 Task: Create a new project named 'Our first project' for 'Anjum's First Team' and explore different views like List, Board, Timeline, and Calendar.
Action: Mouse moved to (423, 91)
Screenshot: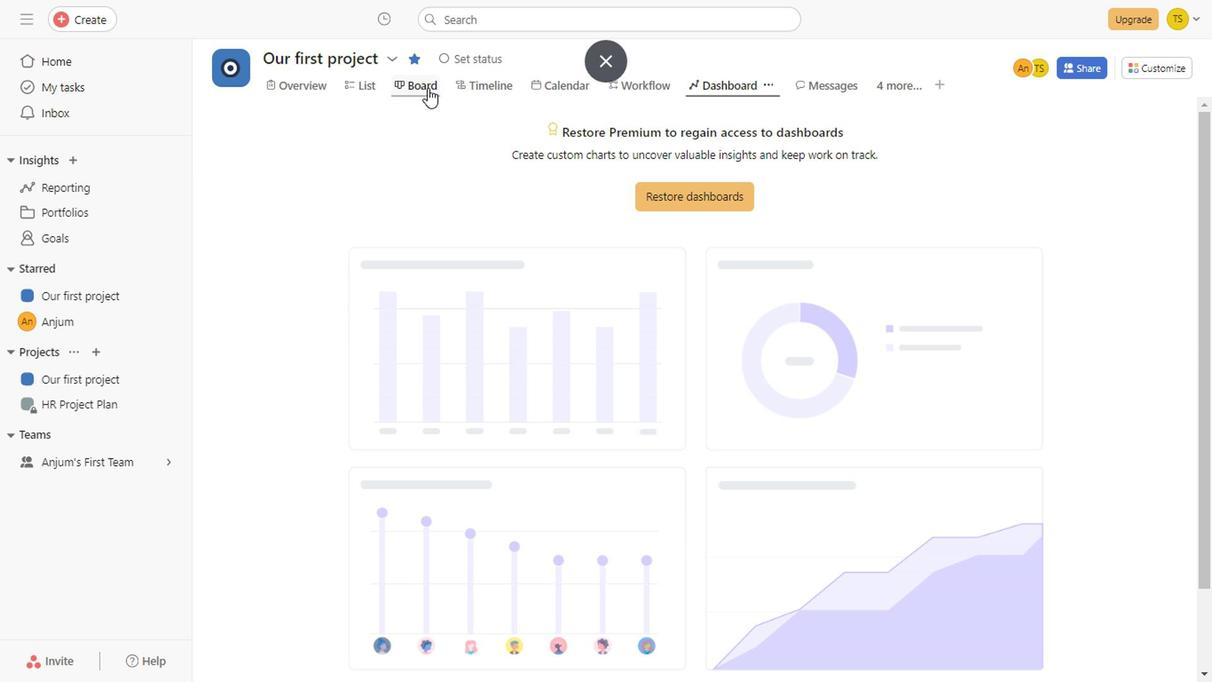 
Action: Mouse pressed left at (423, 91)
Screenshot: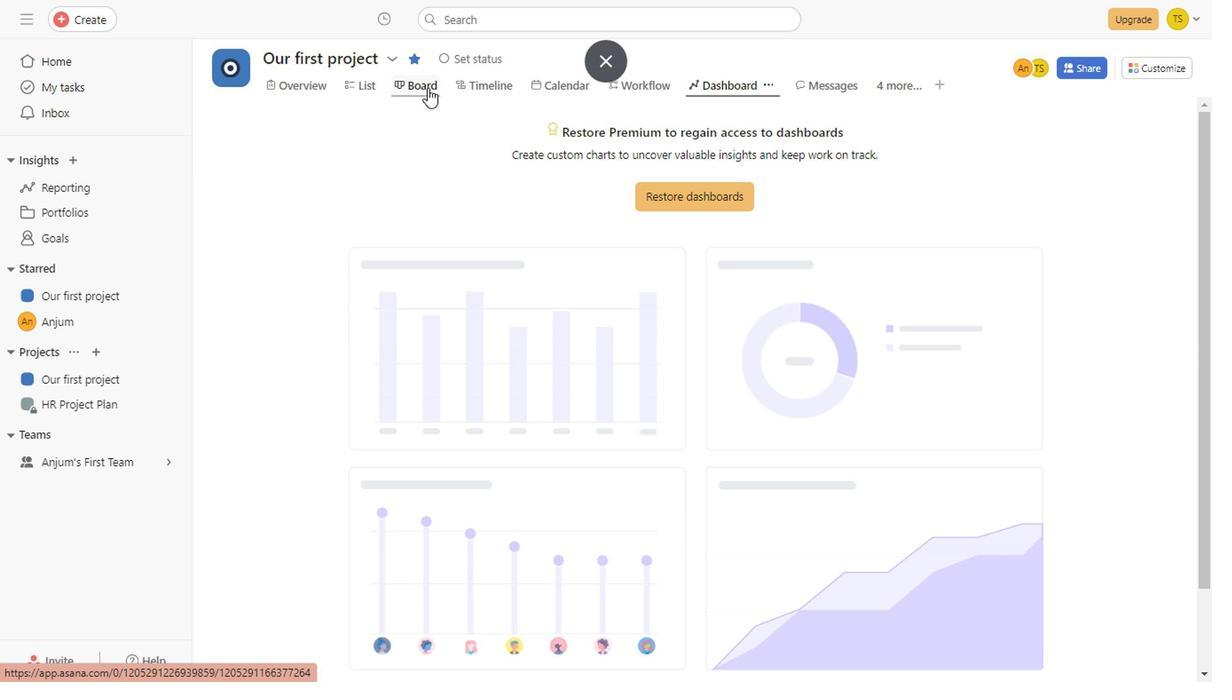 
Action: Mouse moved to (393, 233)
Screenshot: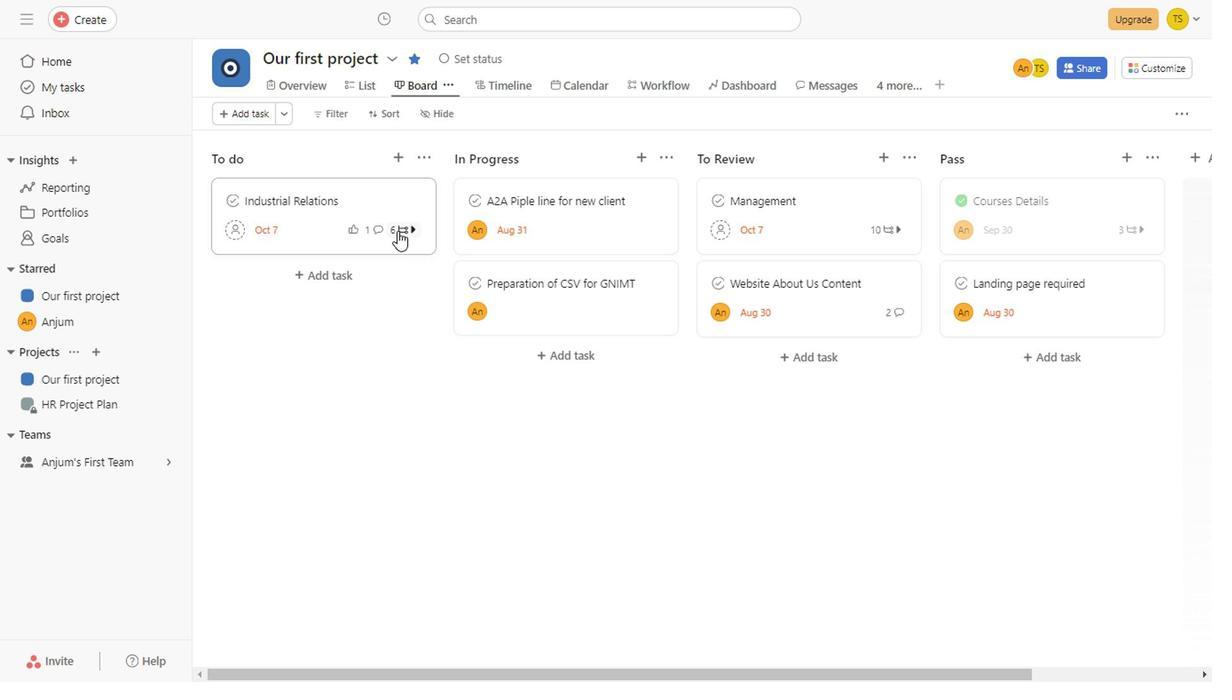 
Action: Mouse pressed left at (393, 233)
Screenshot: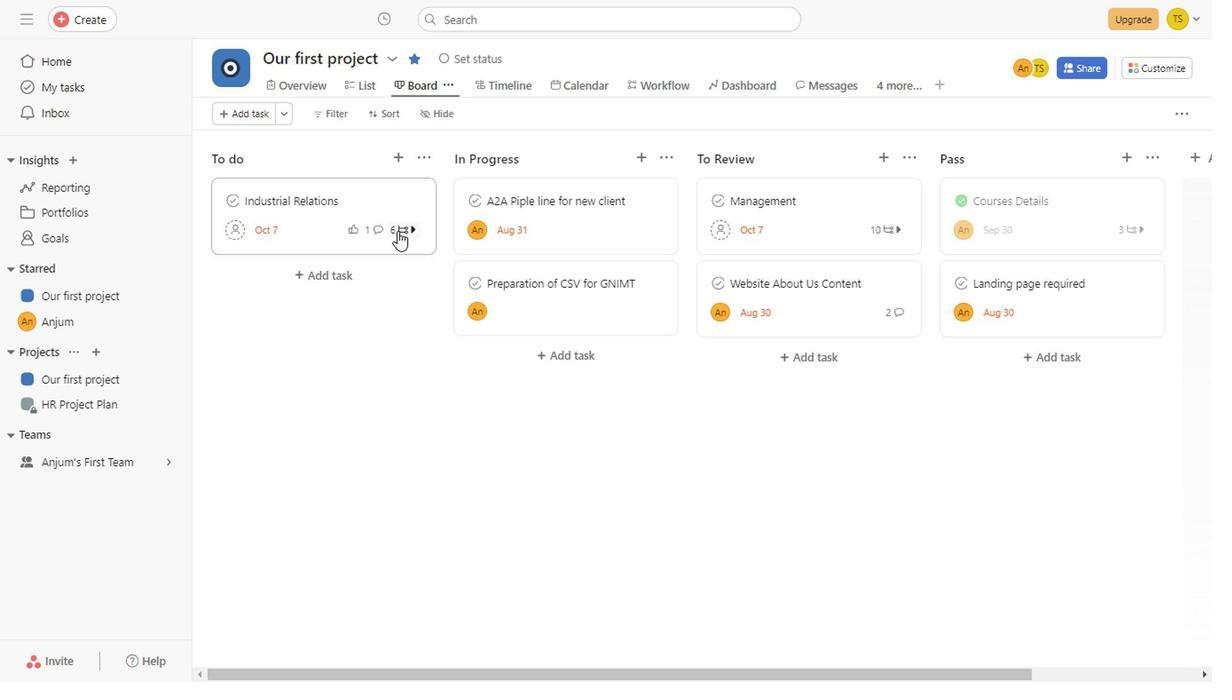 
Action: Mouse moved to (888, 231)
Screenshot: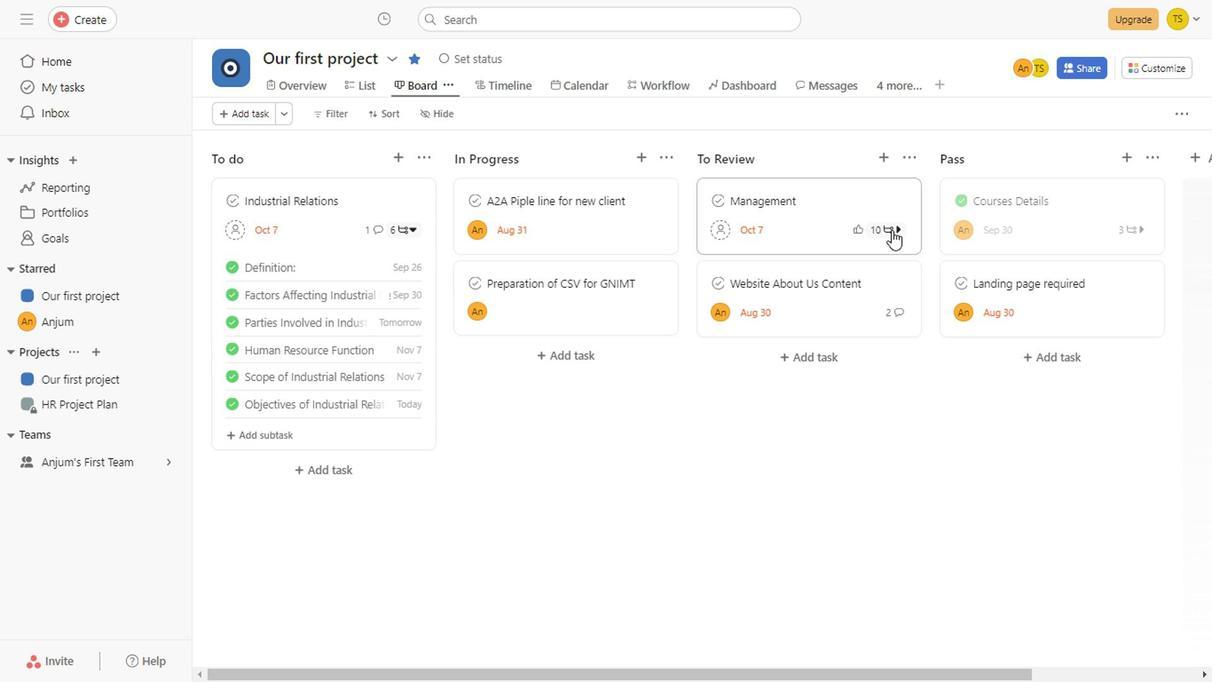 
Action: Mouse pressed left at (888, 231)
Screenshot: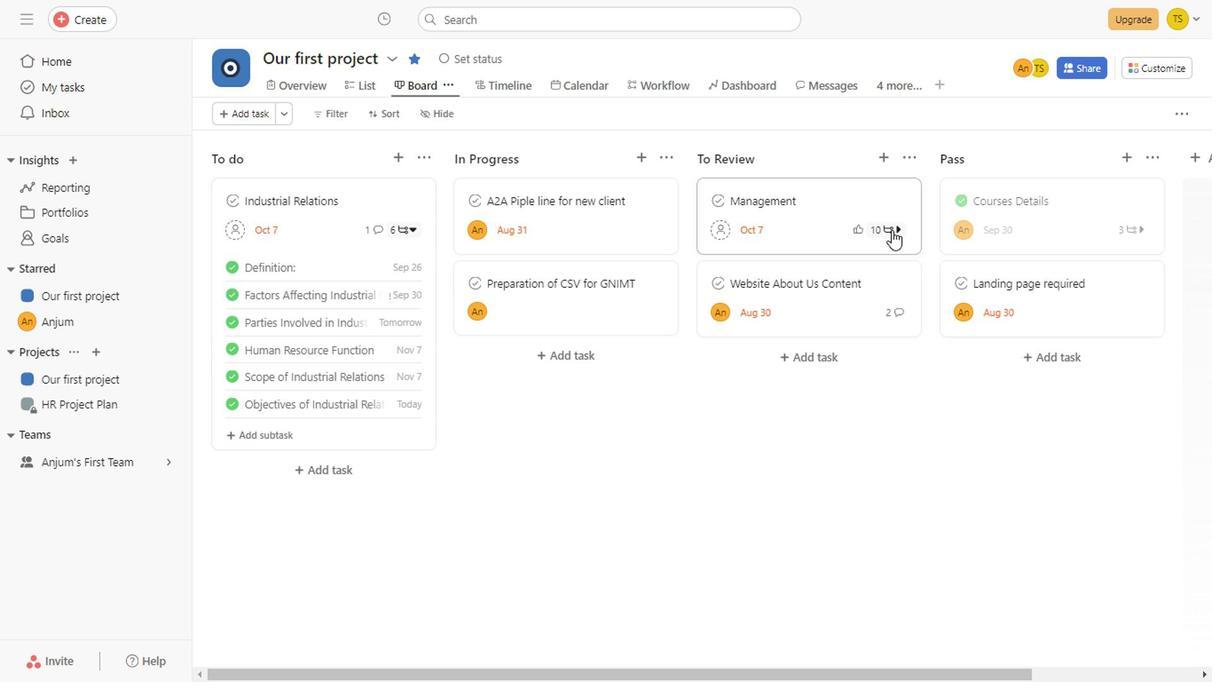 
Action: Mouse moved to (1133, 233)
Screenshot: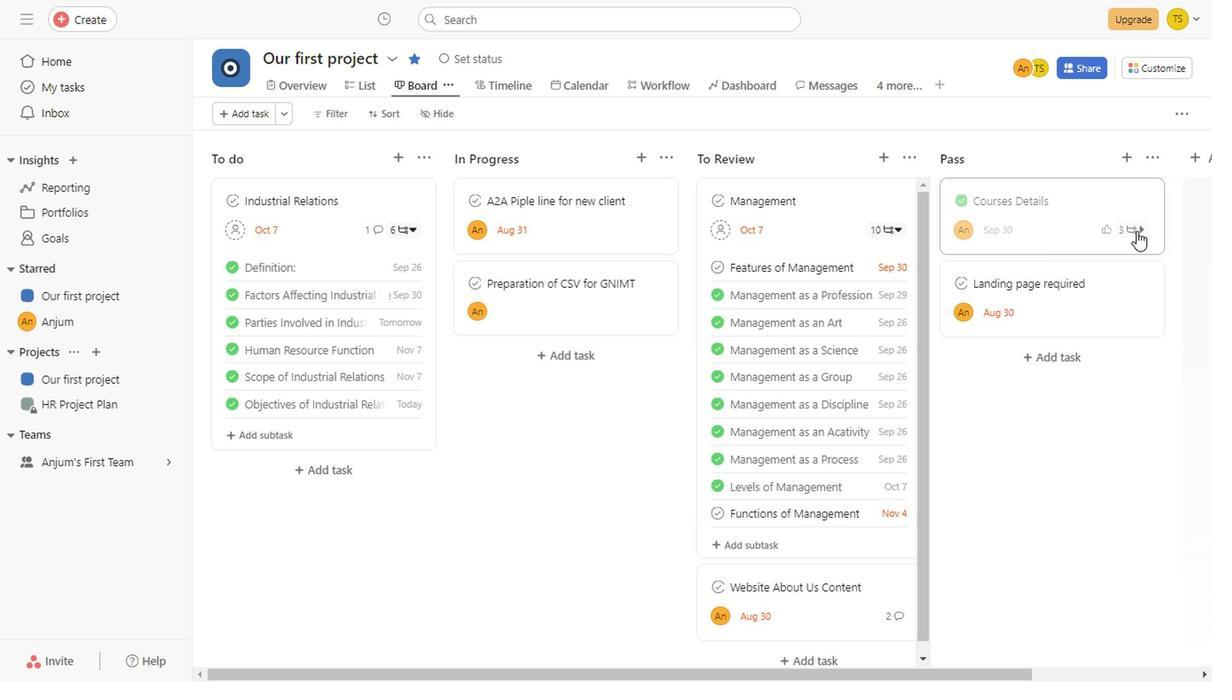 
Action: Mouse pressed left at (1133, 233)
Screenshot: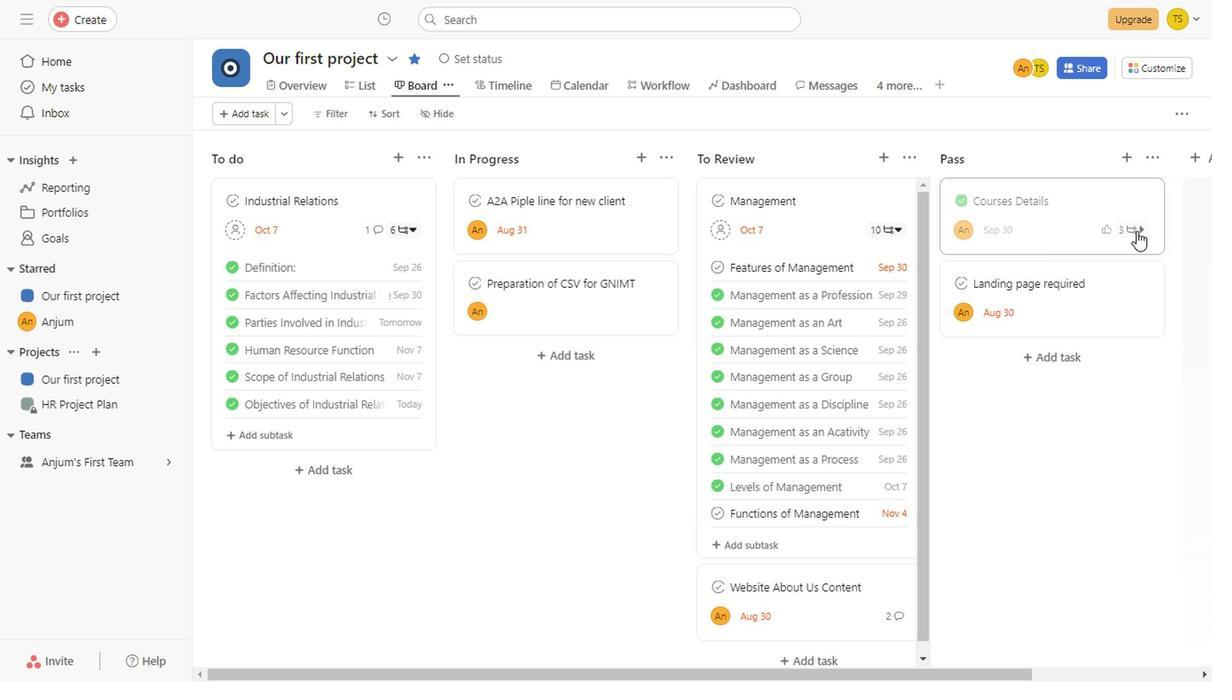 
Action: Mouse moved to (504, 91)
Screenshot: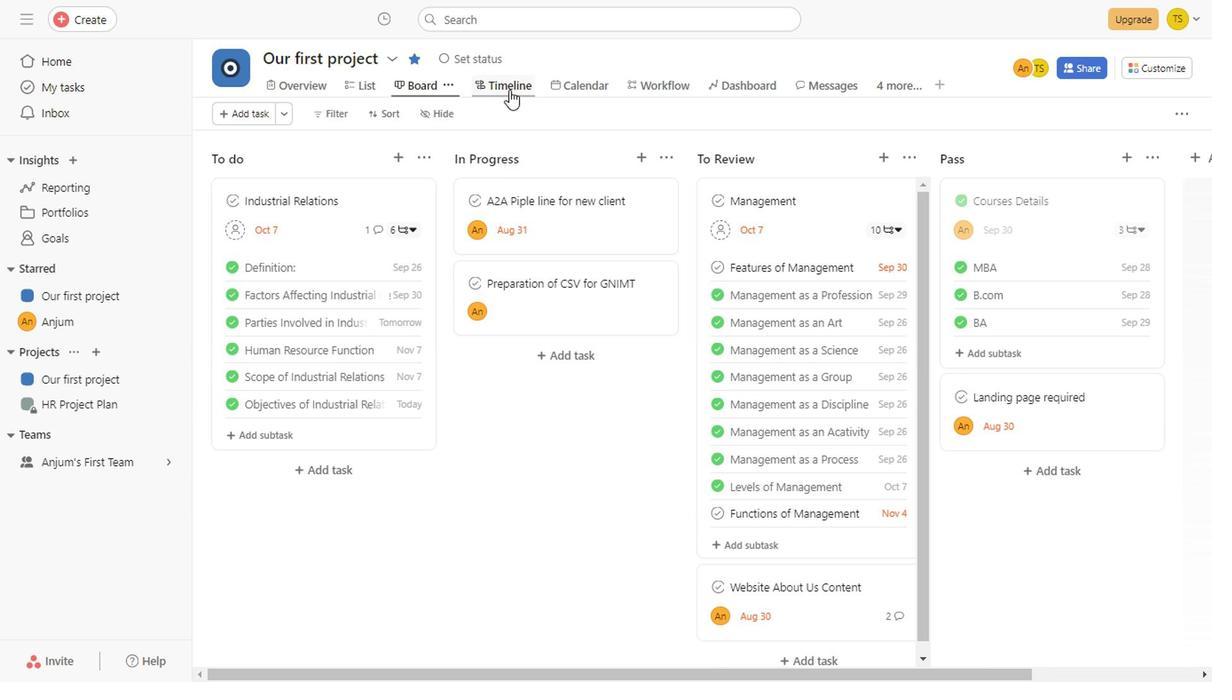 
Action: Mouse pressed left at (504, 91)
Screenshot: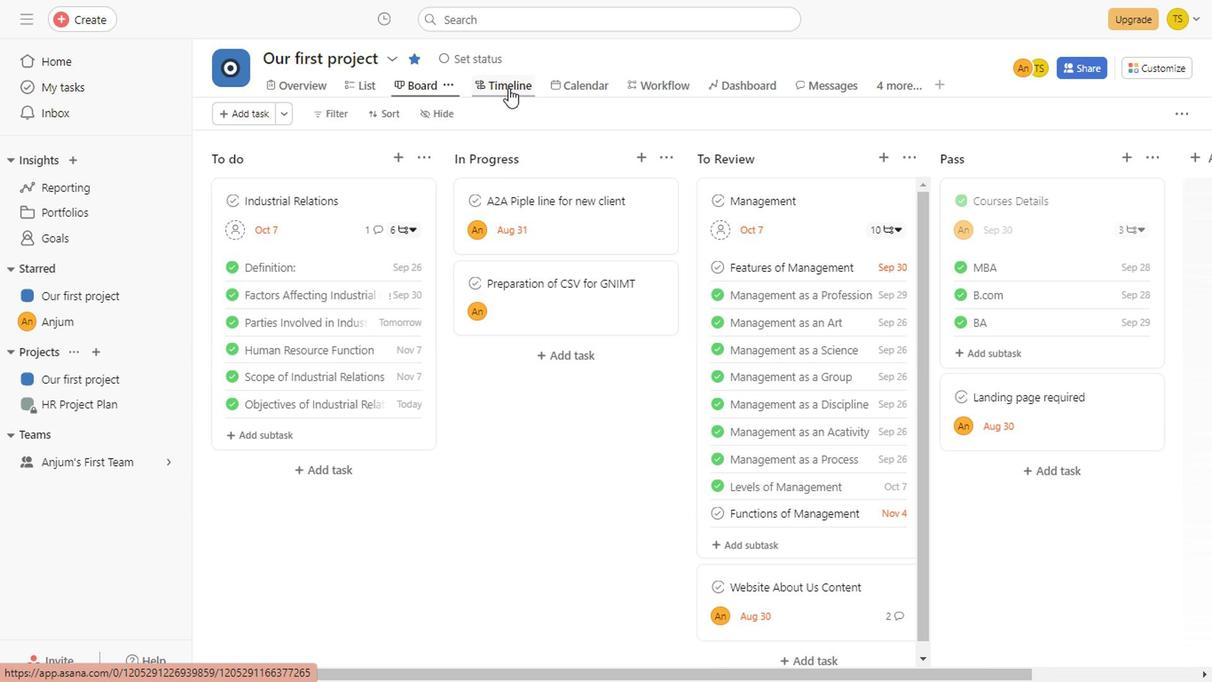 
Action: Mouse moved to (577, 90)
Screenshot: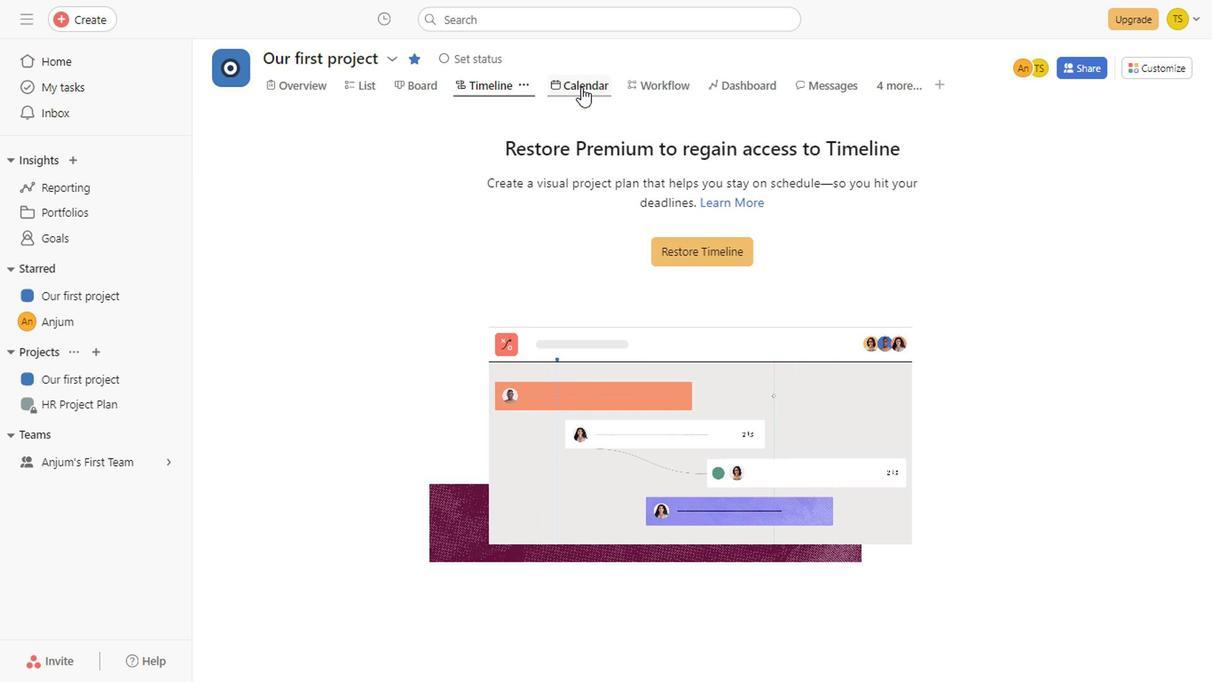 
Action: Mouse pressed left at (577, 90)
Screenshot: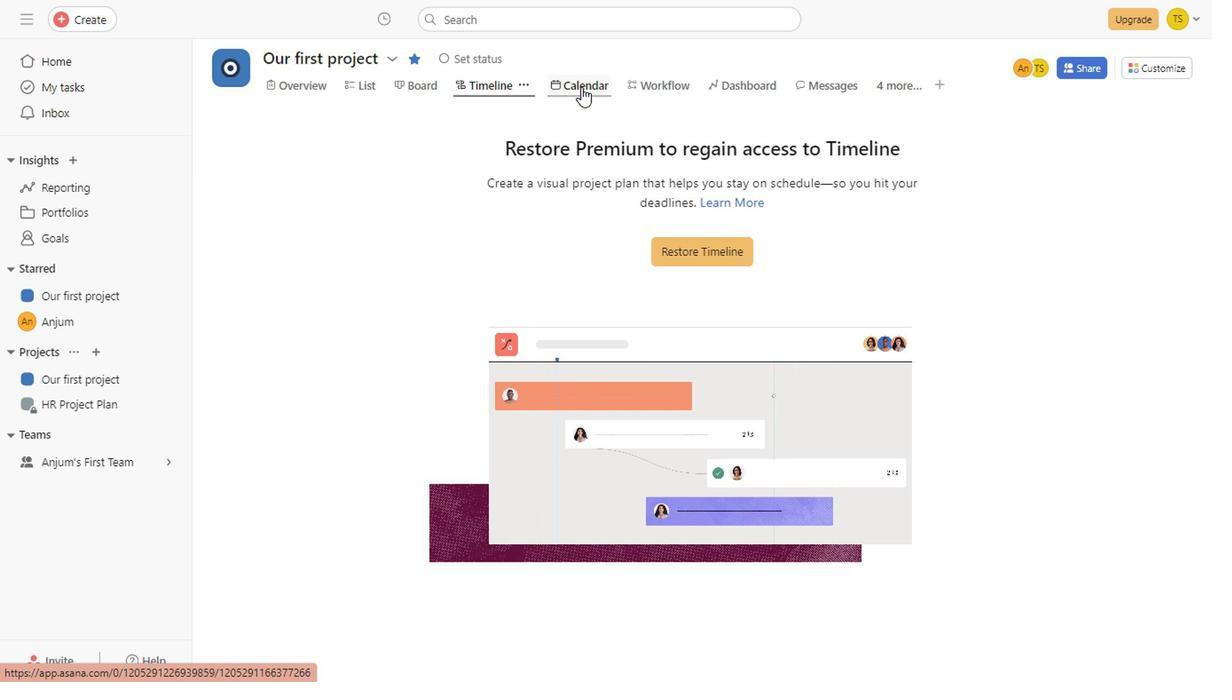 
Action: Mouse moved to (351, 114)
Screenshot: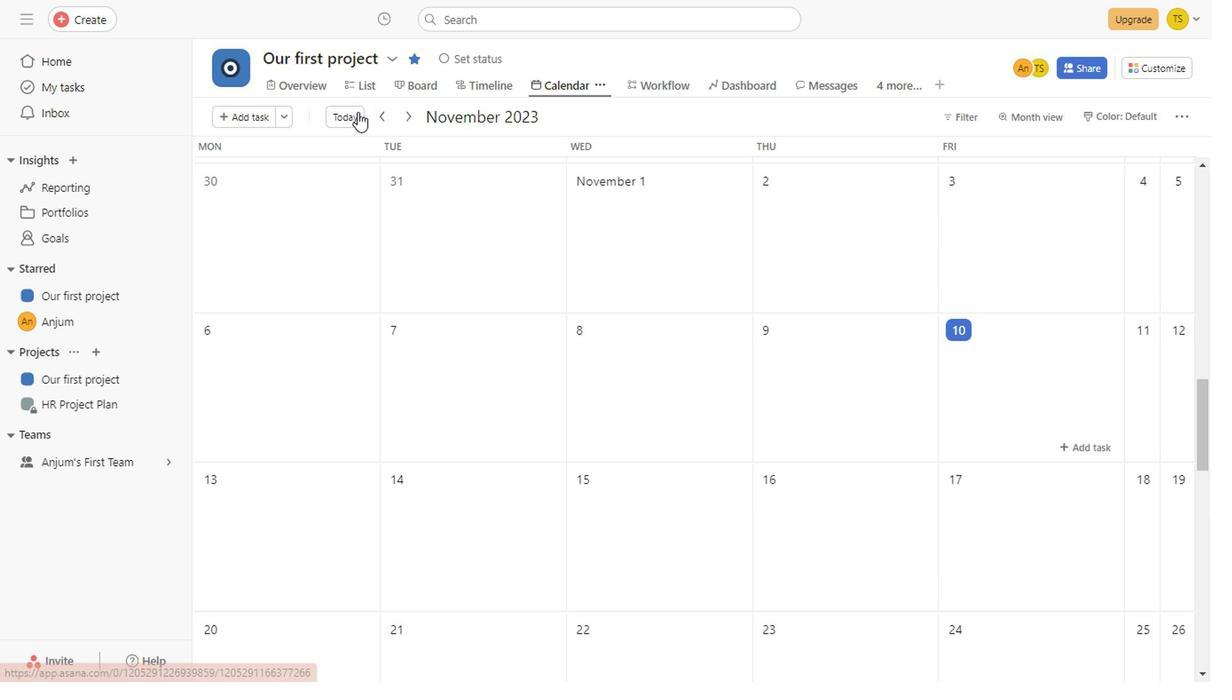 
Action: Mouse pressed left at (351, 114)
Screenshot: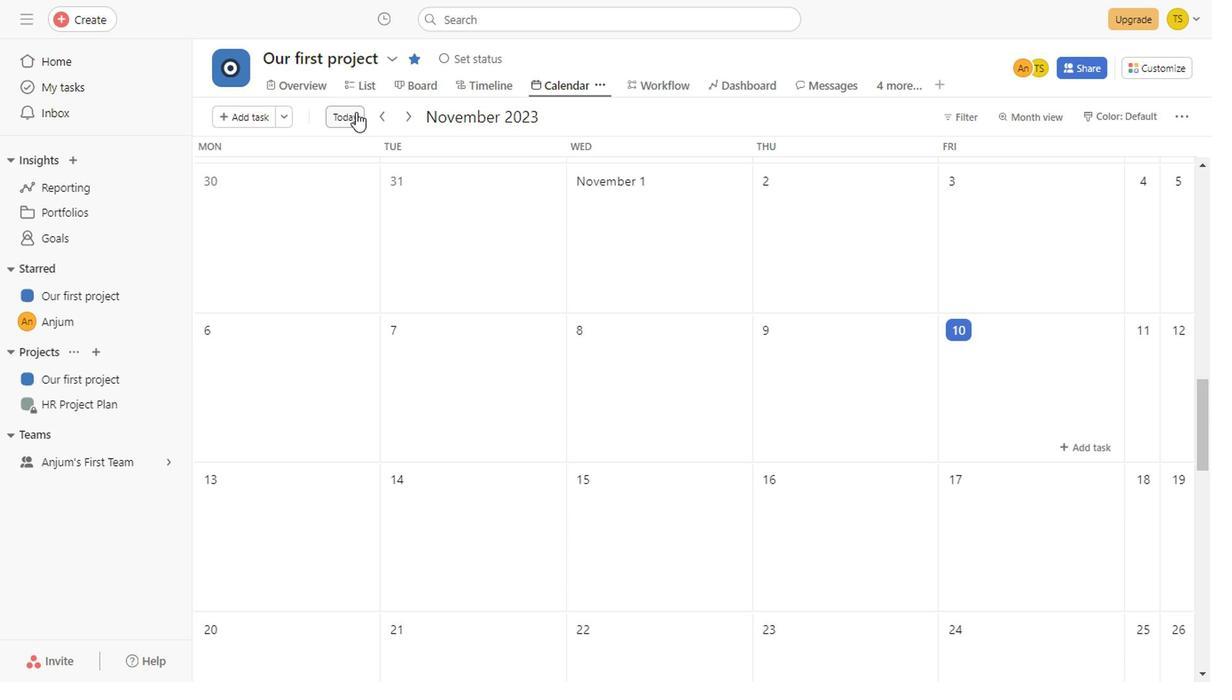 
Action: Mouse moved to (1040, 126)
Screenshot: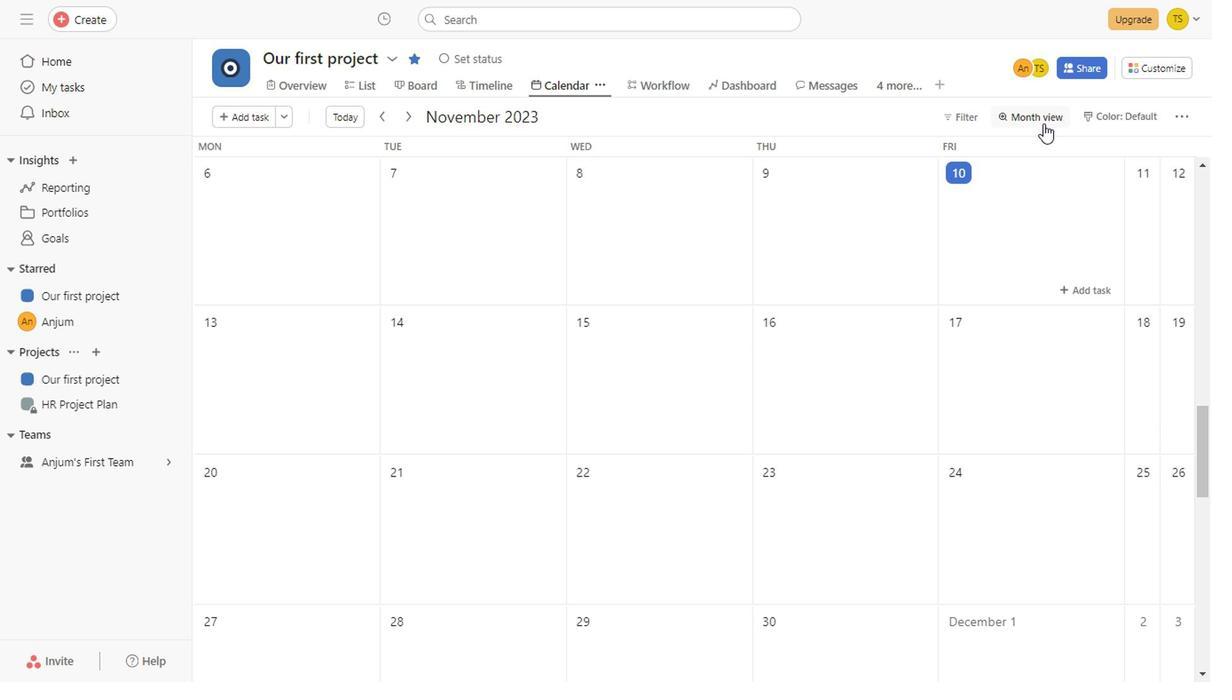 
Action: Mouse pressed left at (1040, 126)
Screenshot: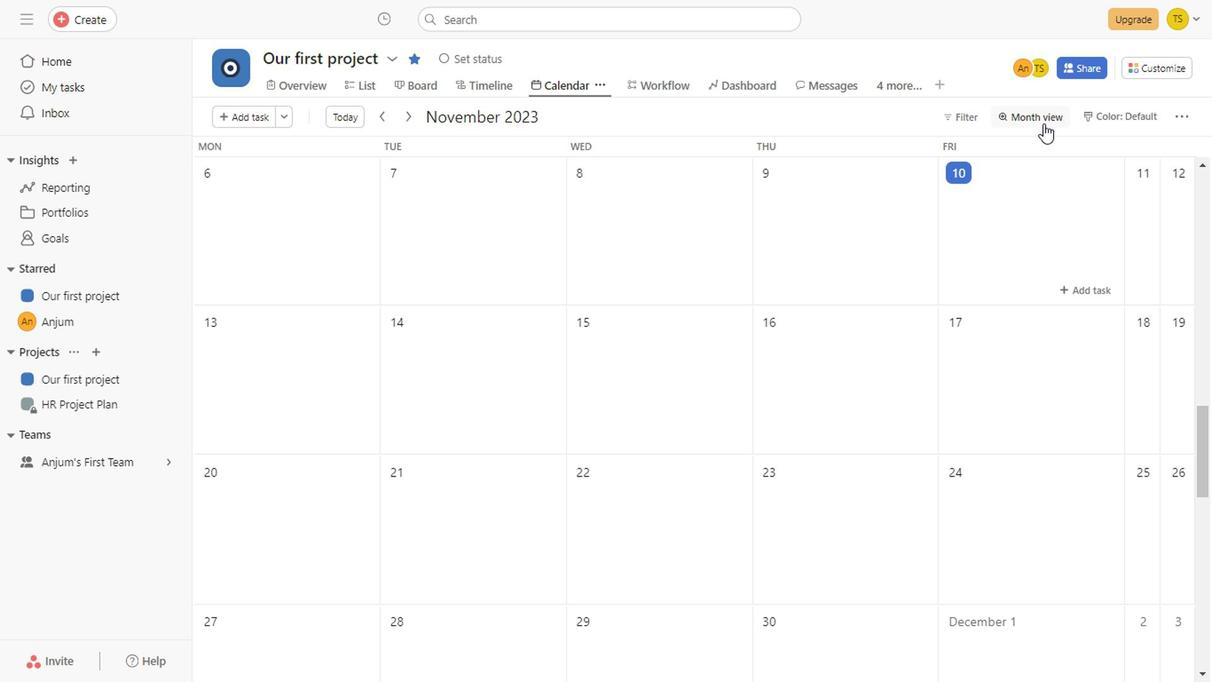 
Action: Mouse moved to (1048, 150)
Screenshot: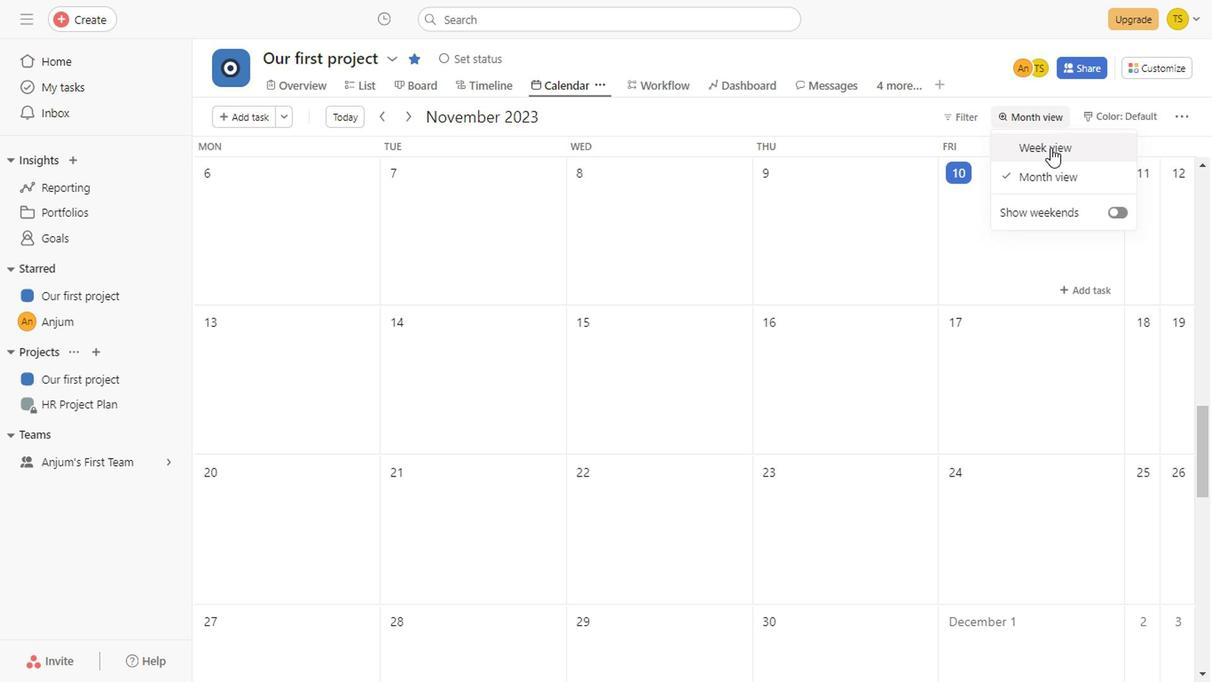 
Action: Mouse pressed right at (1048, 150)
Screenshot: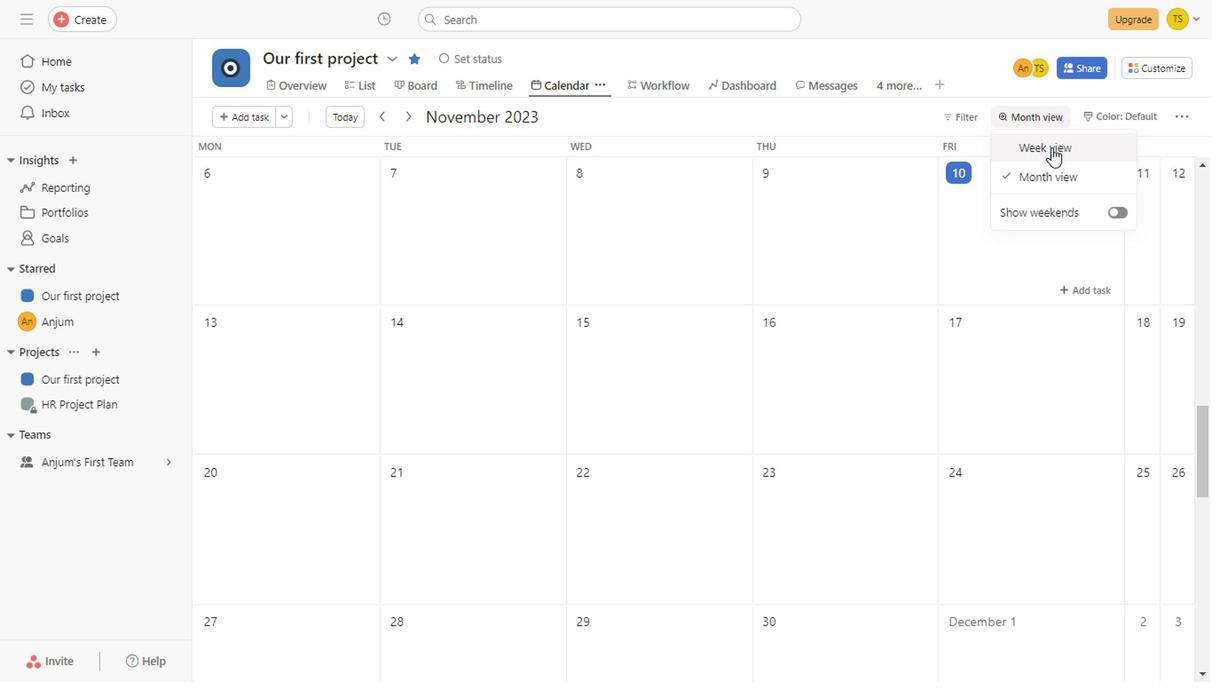 
Action: Mouse pressed left at (1048, 150)
Screenshot: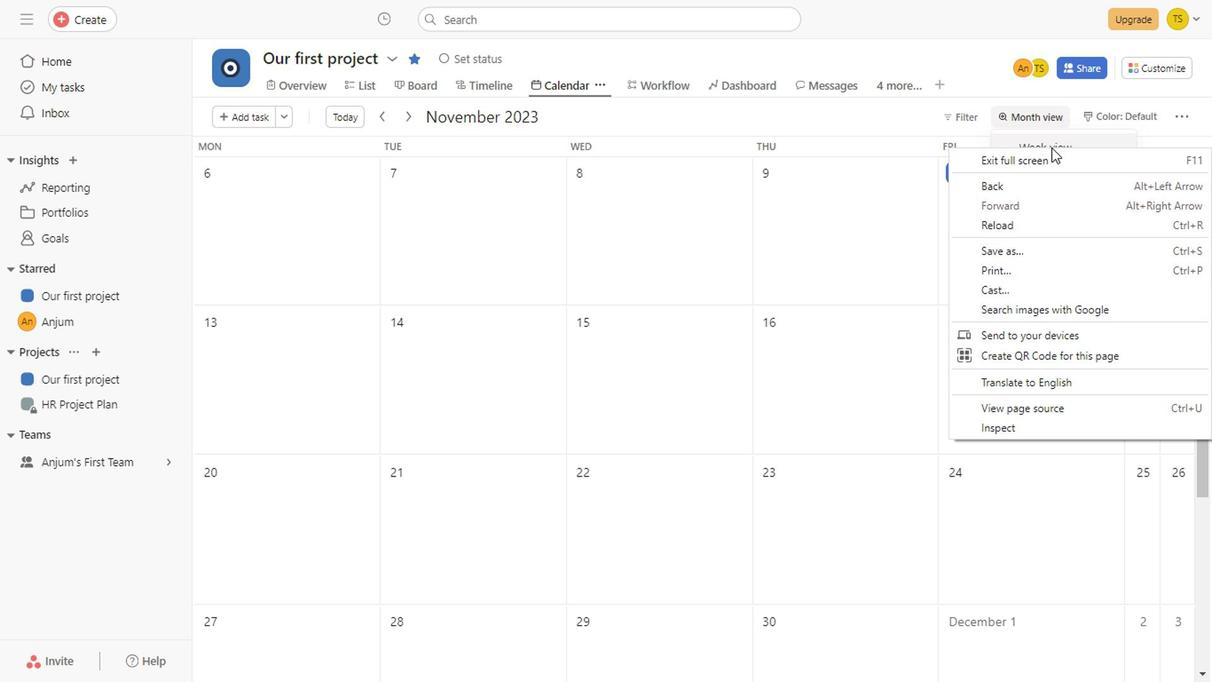 
Action: Mouse moved to (646, 91)
Screenshot: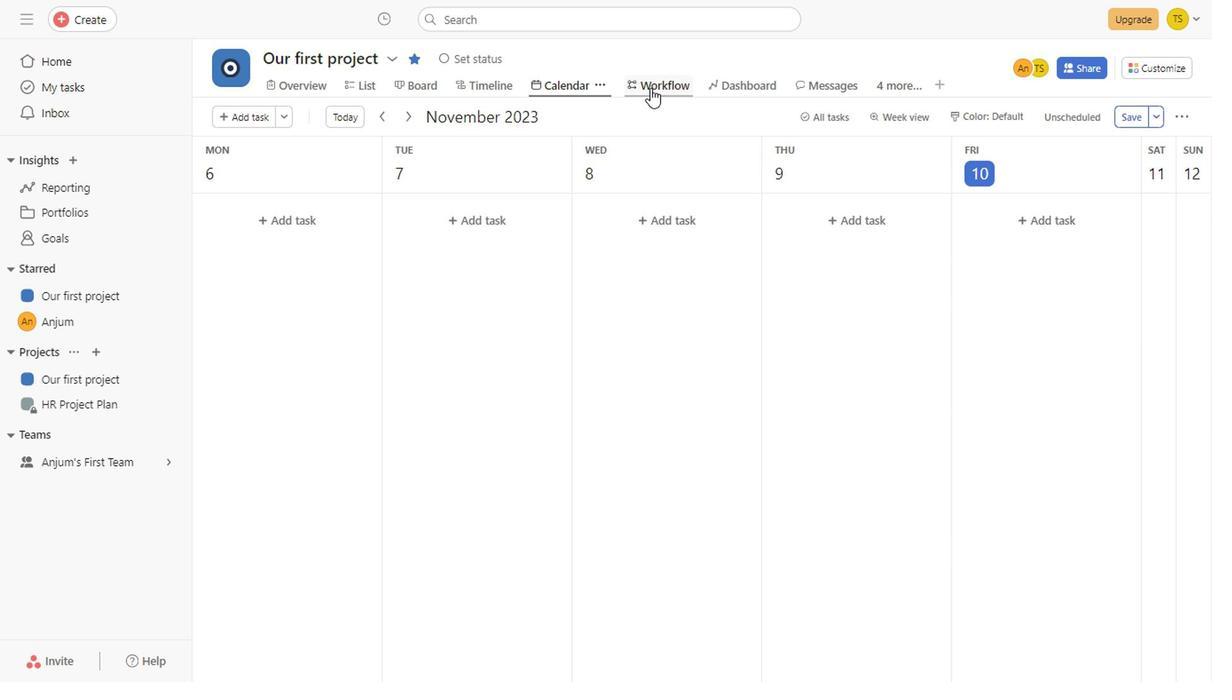 
Action: Mouse pressed left at (646, 91)
Screenshot: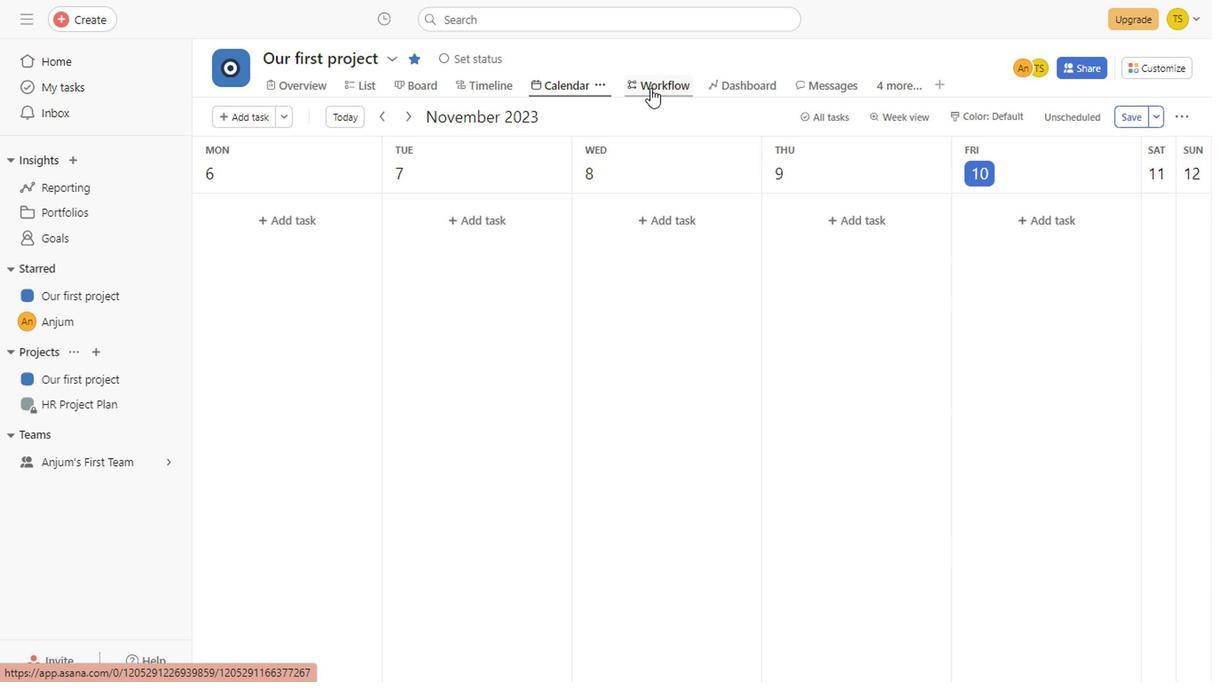 
Action: Mouse moved to (756, 89)
Screenshot: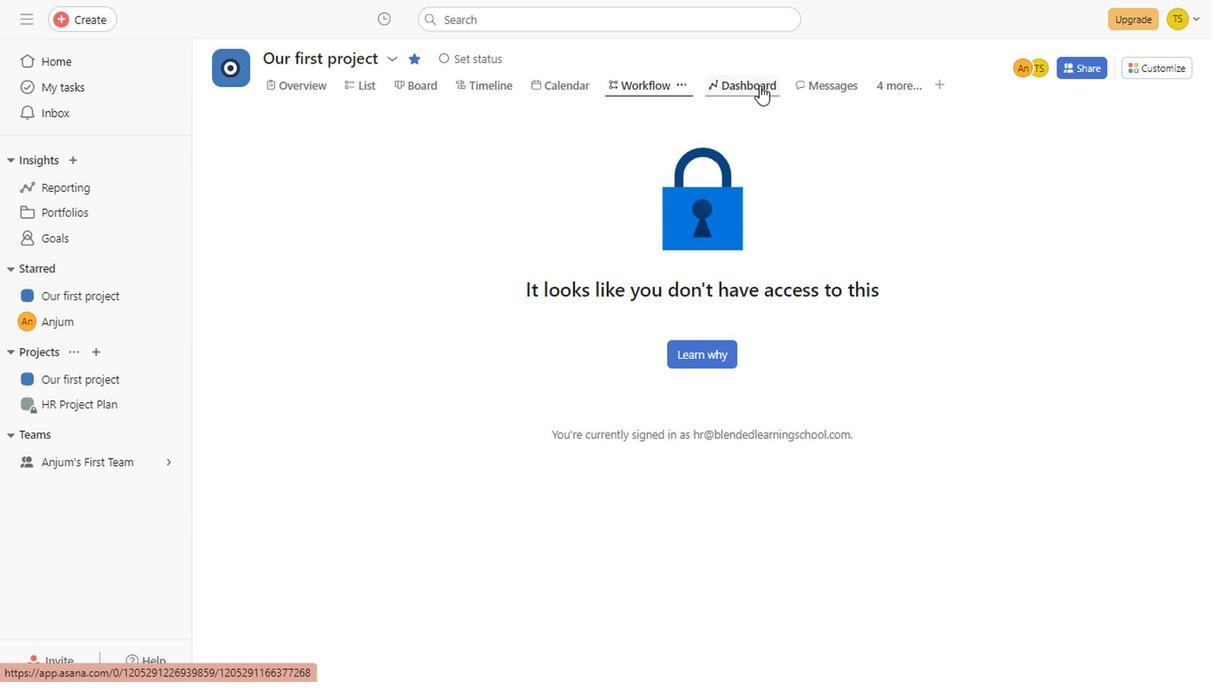 
Action: Mouse pressed left at (756, 89)
Screenshot: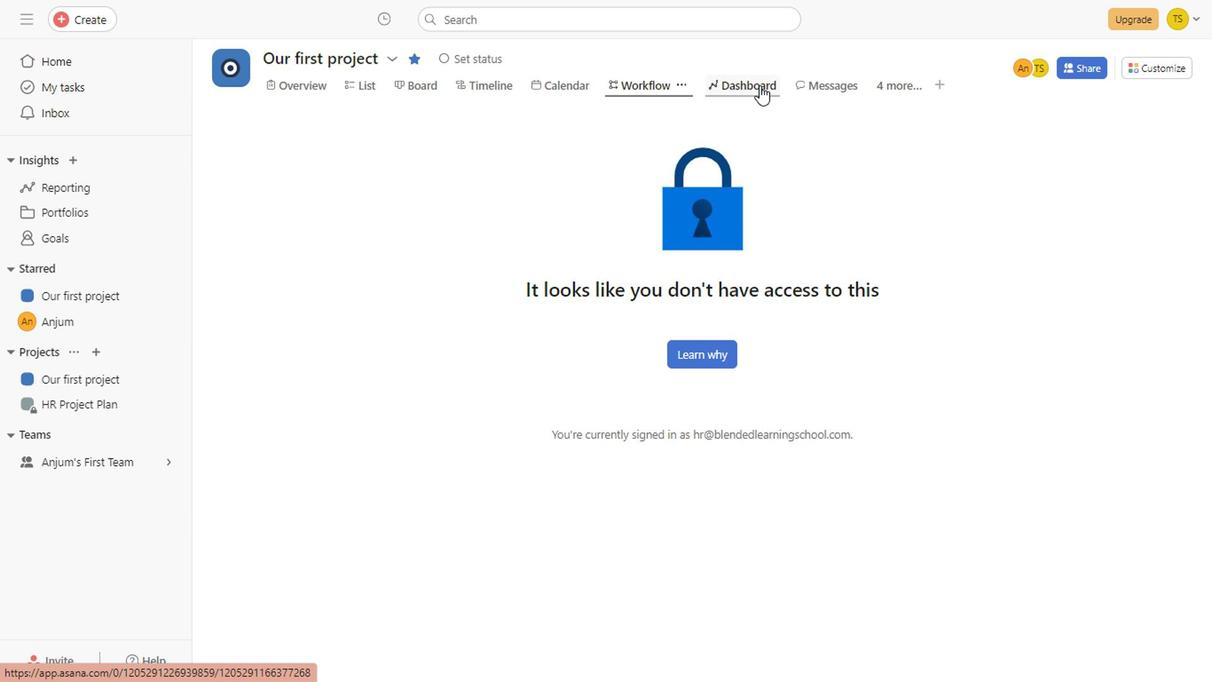 
Action: Mouse moved to (950, 451)
Screenshot: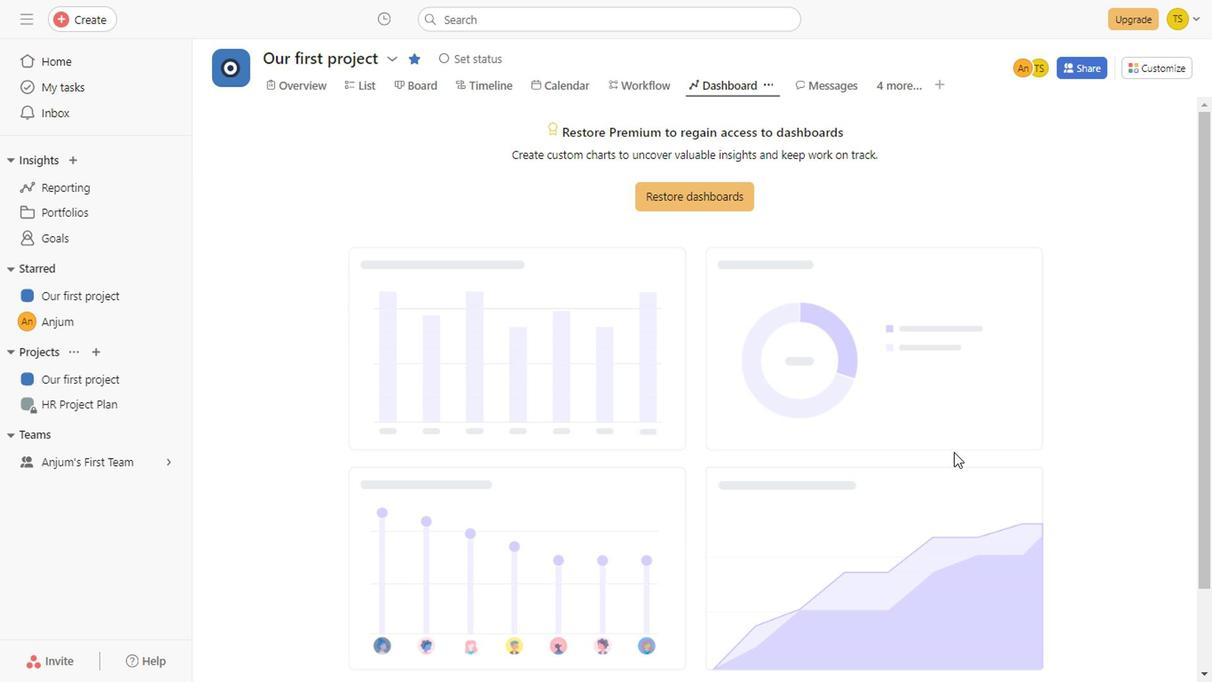 
Action: Mouse scrolled (950, 451) with delta (0, 0)
Screenshot: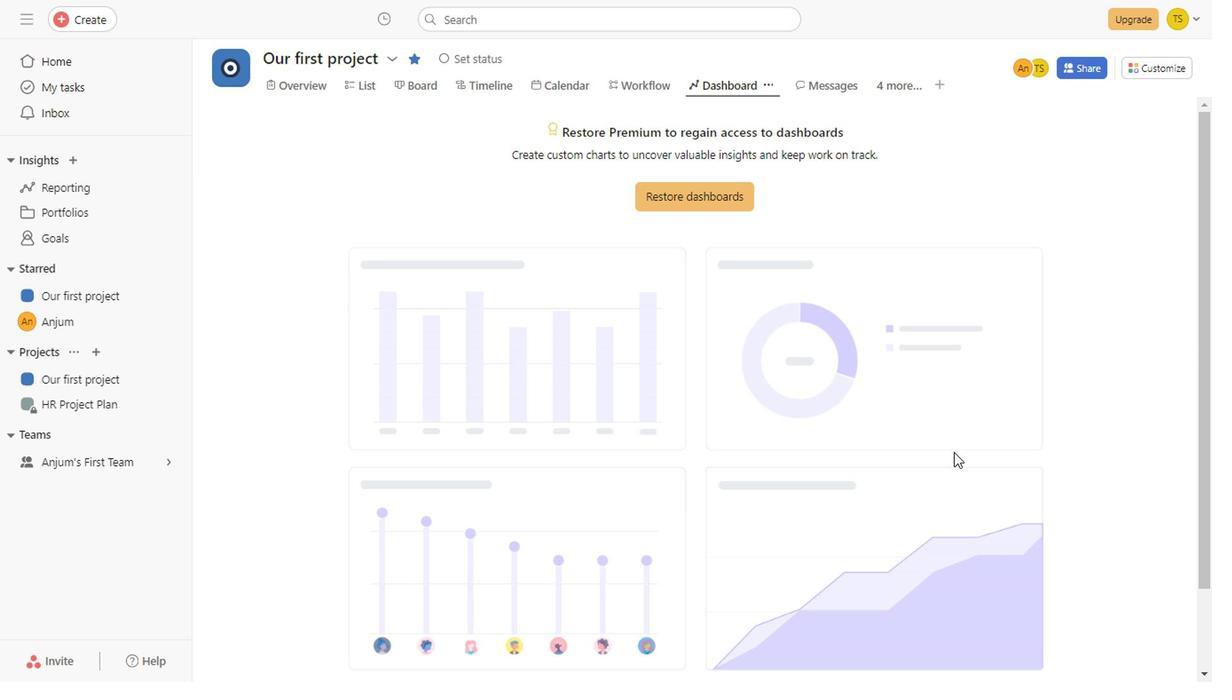 
Action: Mouse scrolled (950, 451) with delta (0, 0)
Screenshot: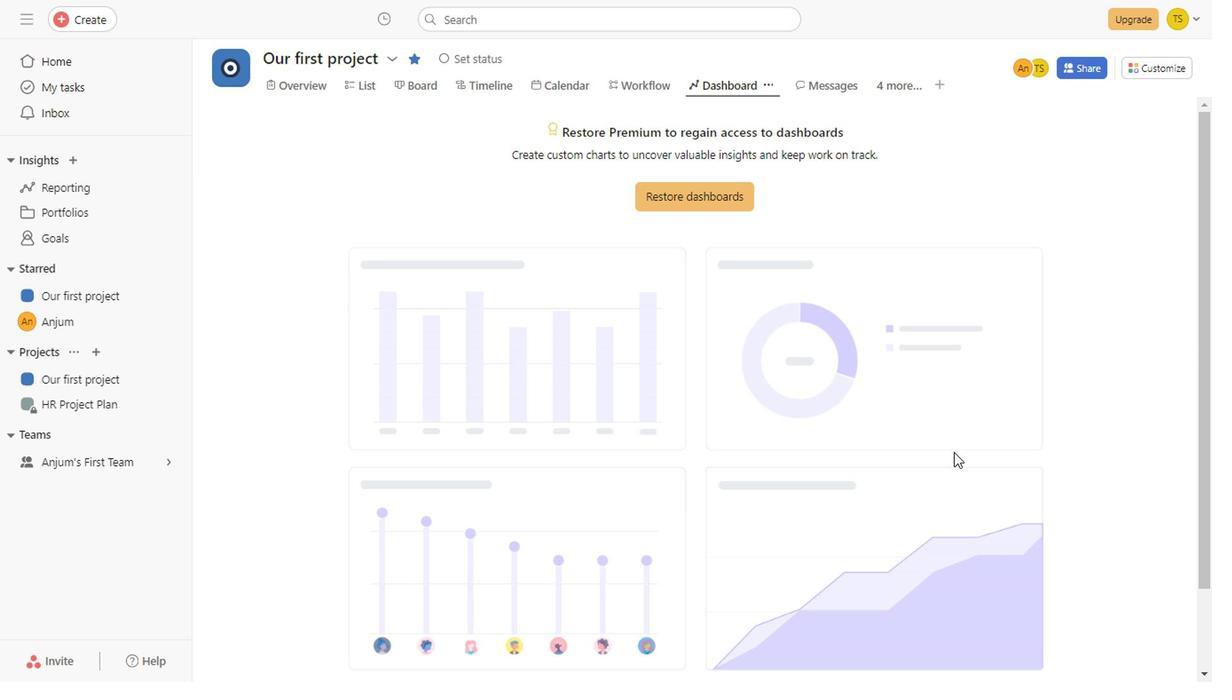 
Action: Mouse scrolled (950, 451) with delta (0, 0)
Screenshot: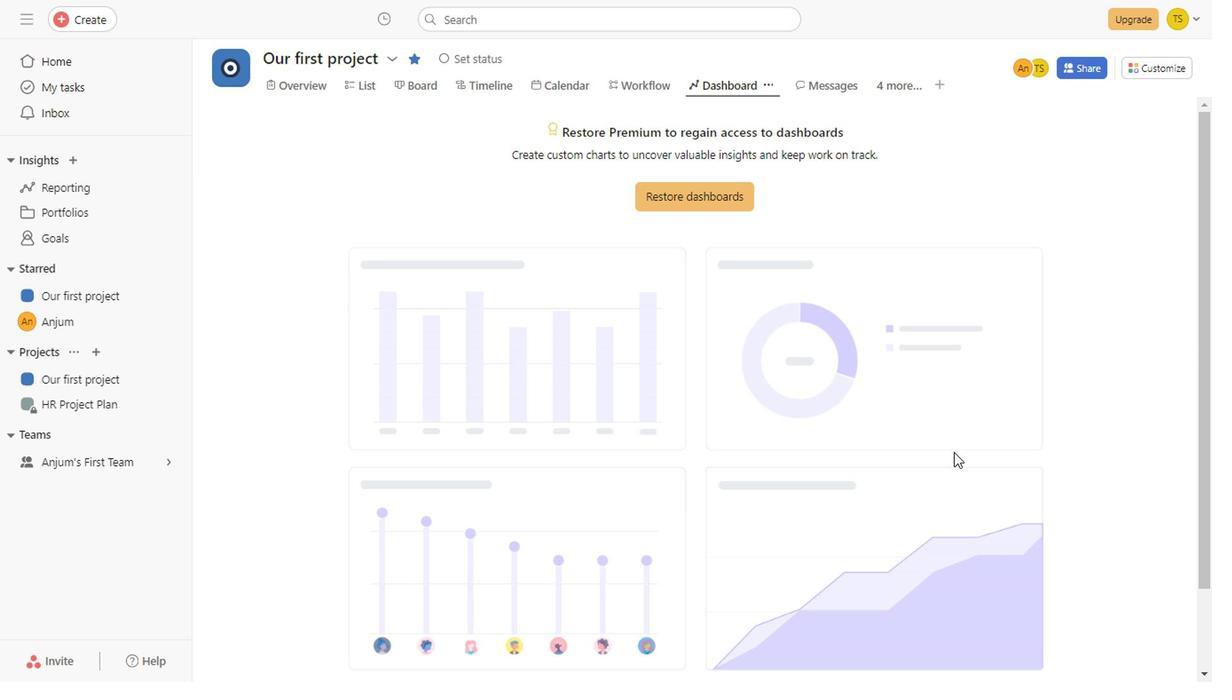 
Action: Mouse scrolled (950, 451) with delta (0, 0)
Screenshot: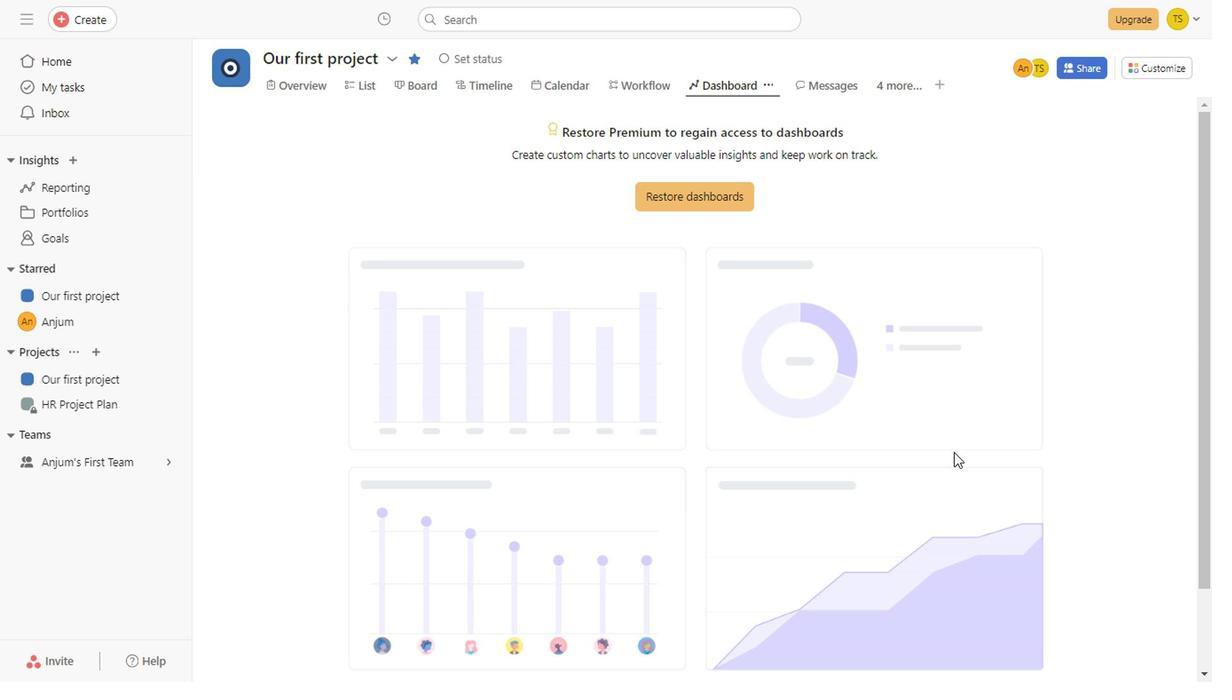 
Action: Mouse scrolled (950, 451) with delta (0, 0)
Screenshot: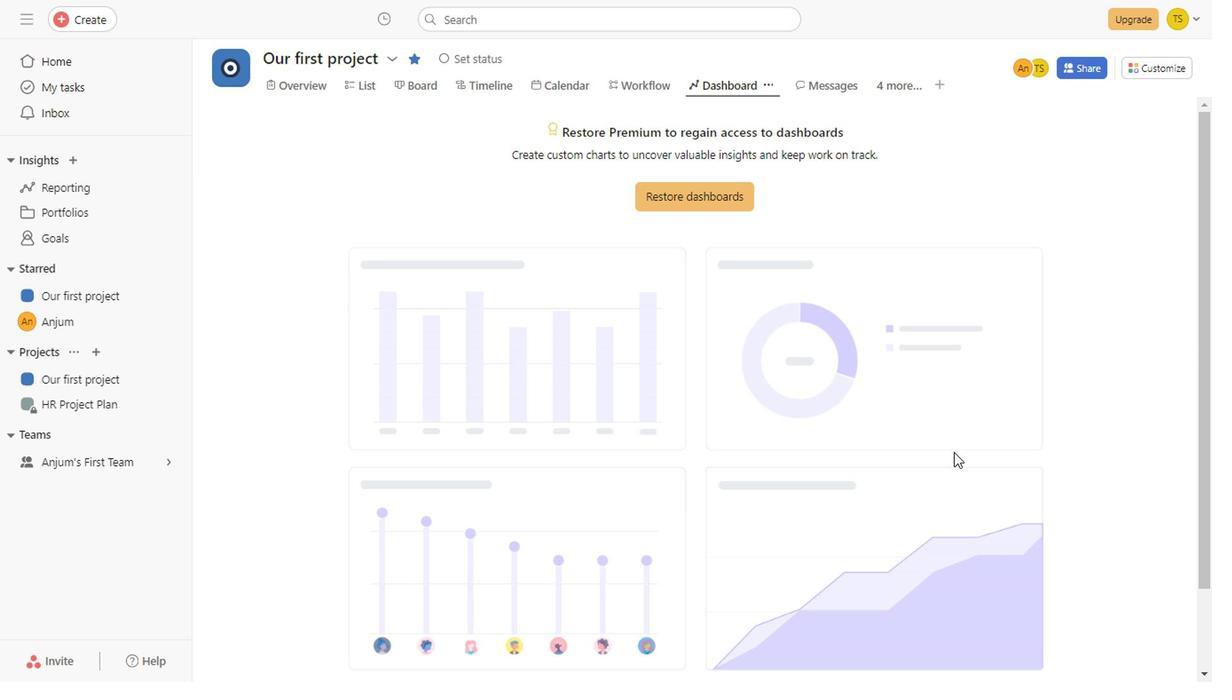 
Action: Mouse scrolled (950, 451) with delta (0, 0)
Screenshot: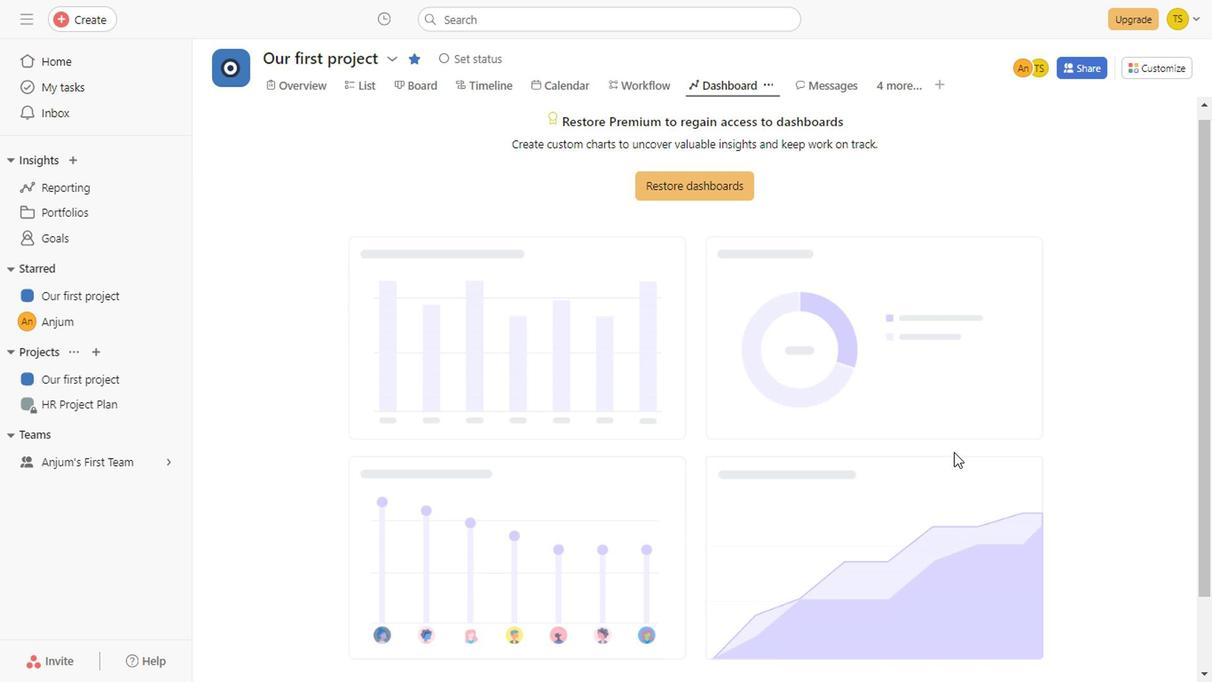 
Action: Mouse scrolled (950, 451) with delta (0, 0)
Screenshot: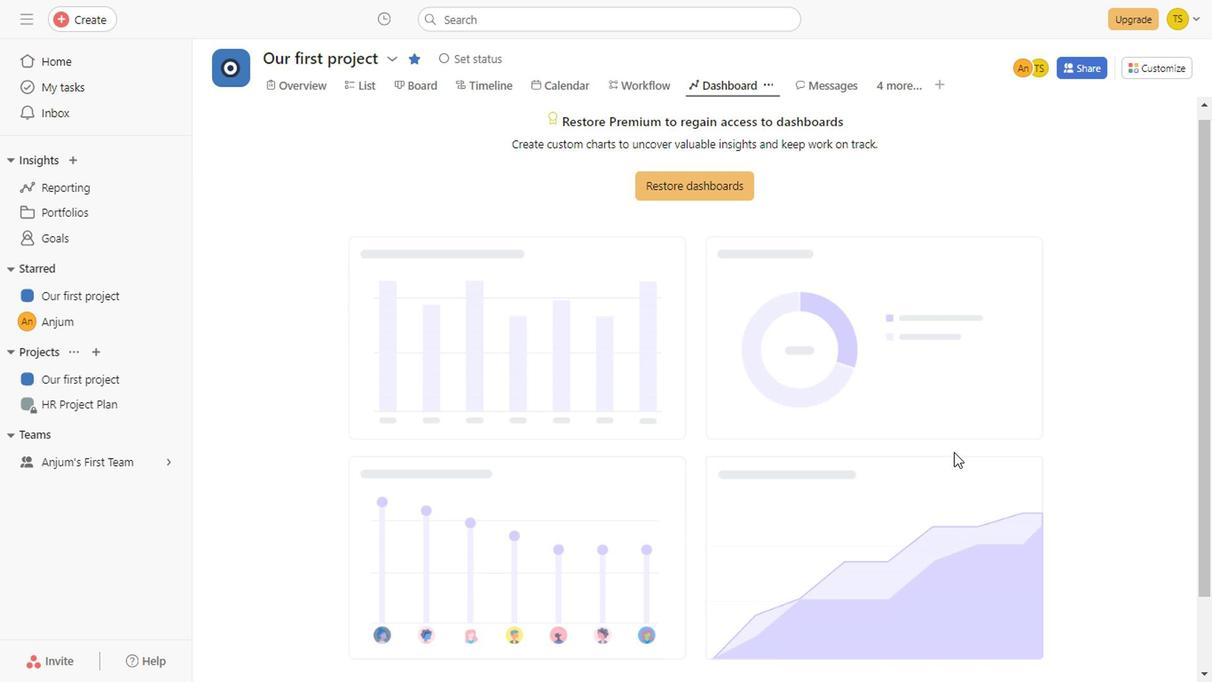 
Action: Mouse scrolled (950, 451) with delta (0, 0)
Screenshot: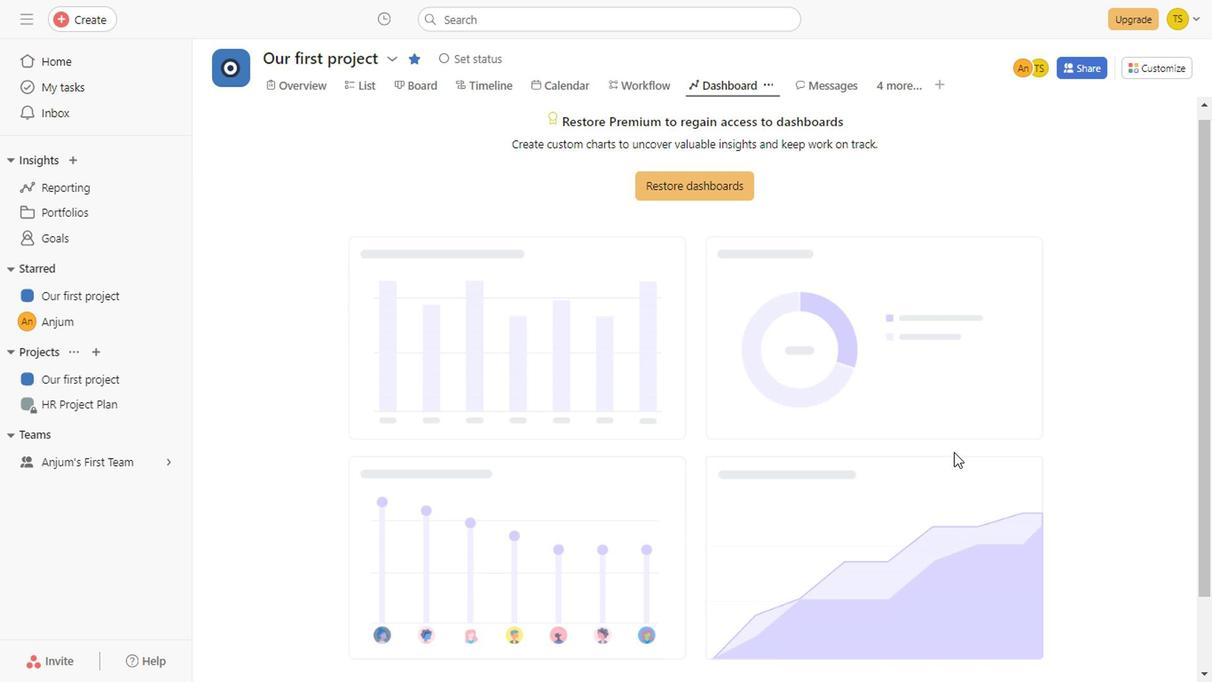 
Action: Mouse scrolled (950, 451) with delta (0, 0)
Screenshot: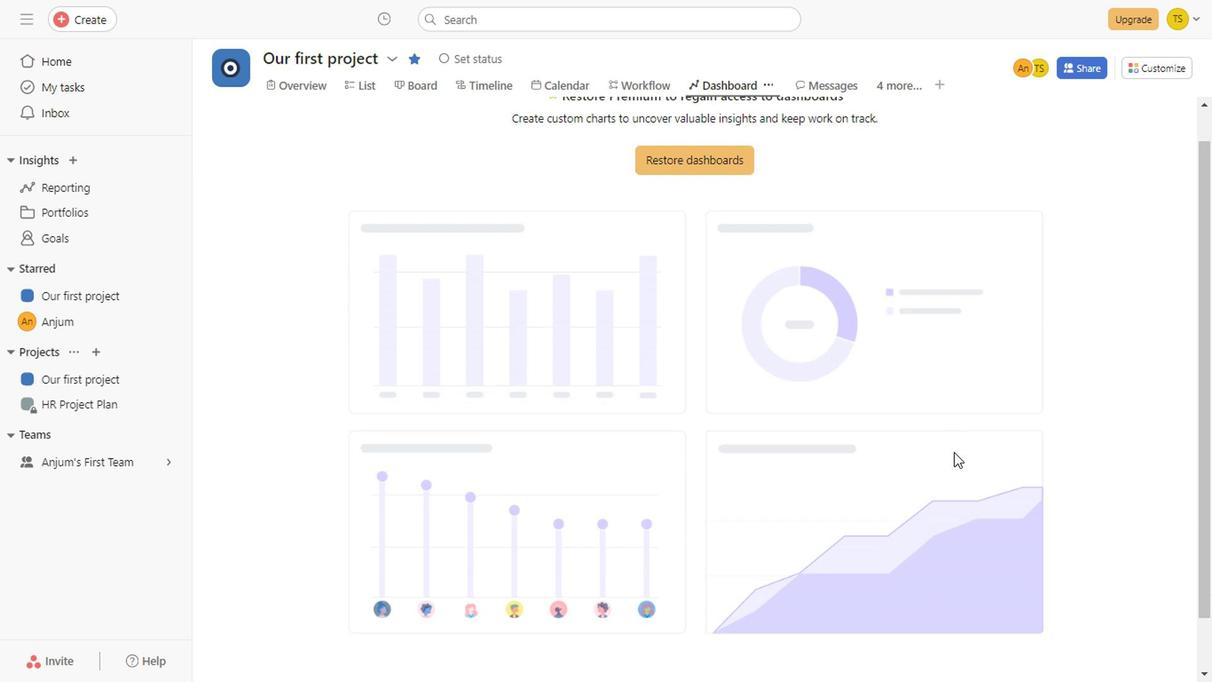 
Action: Mouse scrolled (950, 451) with delta (0, 0)
Screenshot: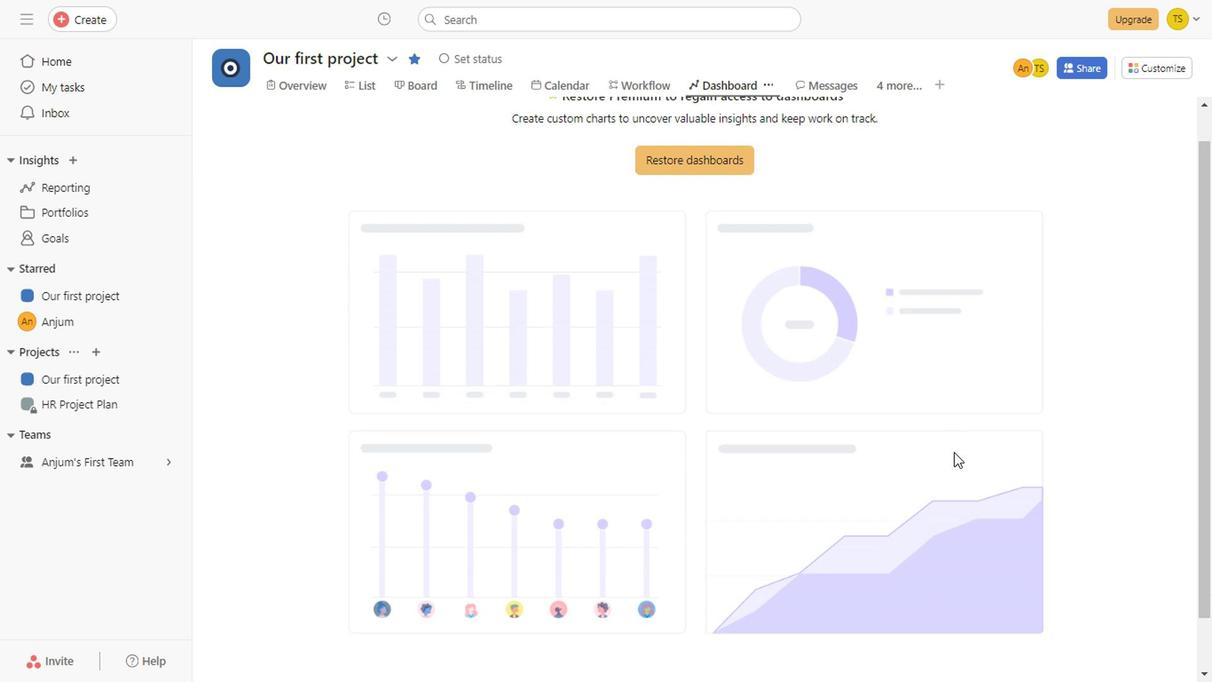 
Action: Mouse scrolled (950, 451) with delta (0, 0)
Screenshot: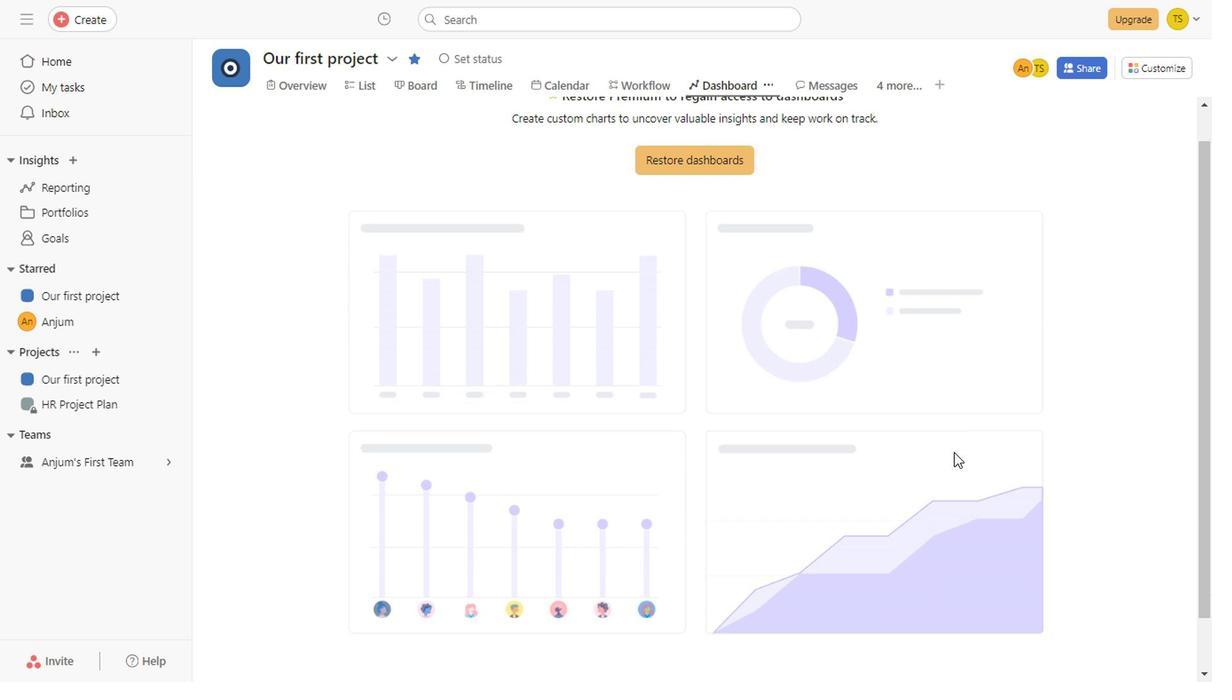 
Action: Mouse scrolled (950, 451) with delta (0, 0)
Screenshot: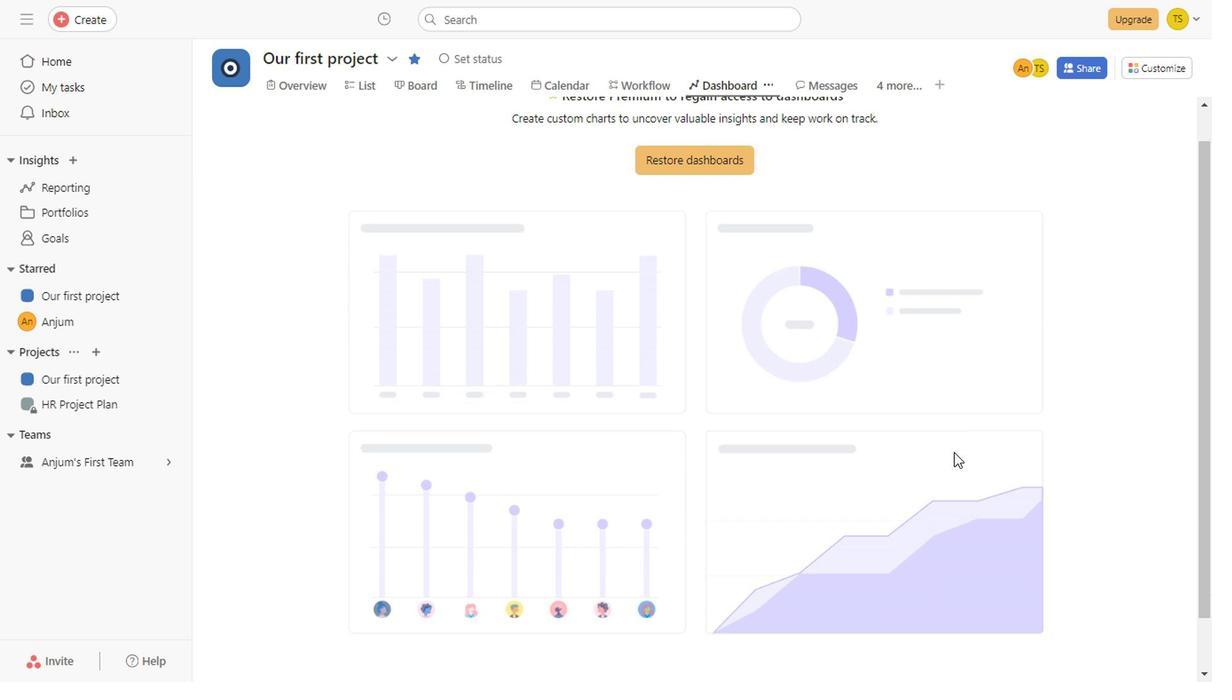 
Action: Mouse scrolled (950, 451) with delta (0, 0)
Screenshot: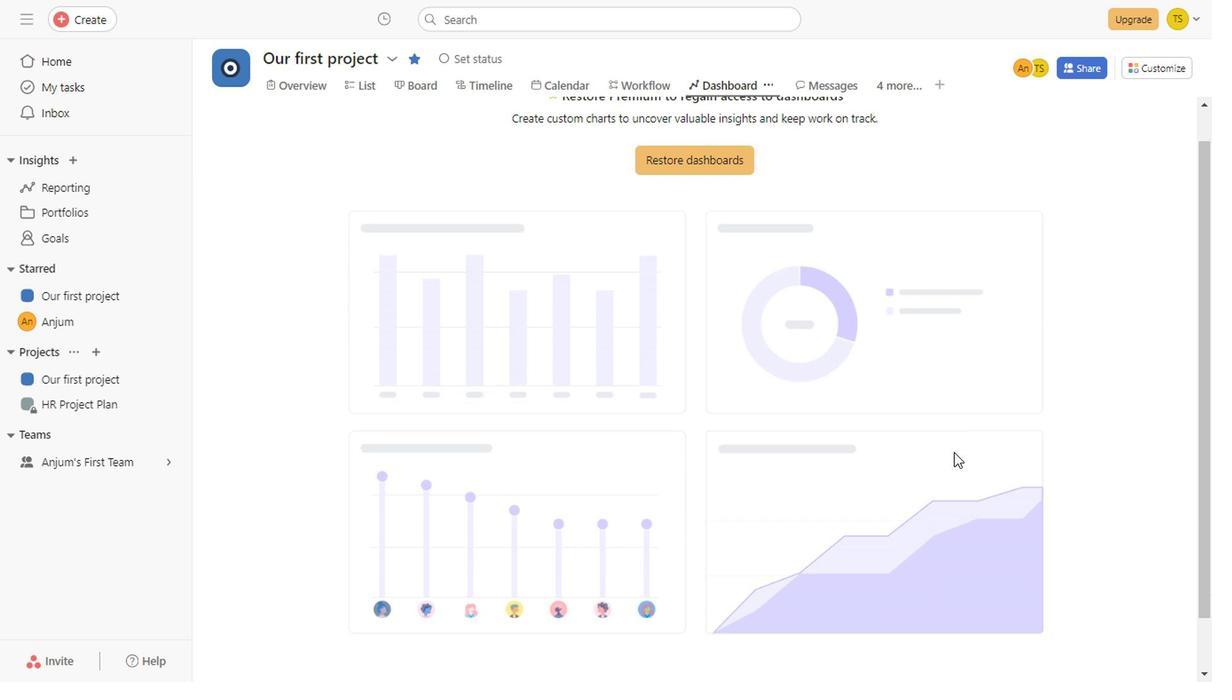 
Action: Mouse scrolled (950, 451) with delta (0, 0)
Screenshot: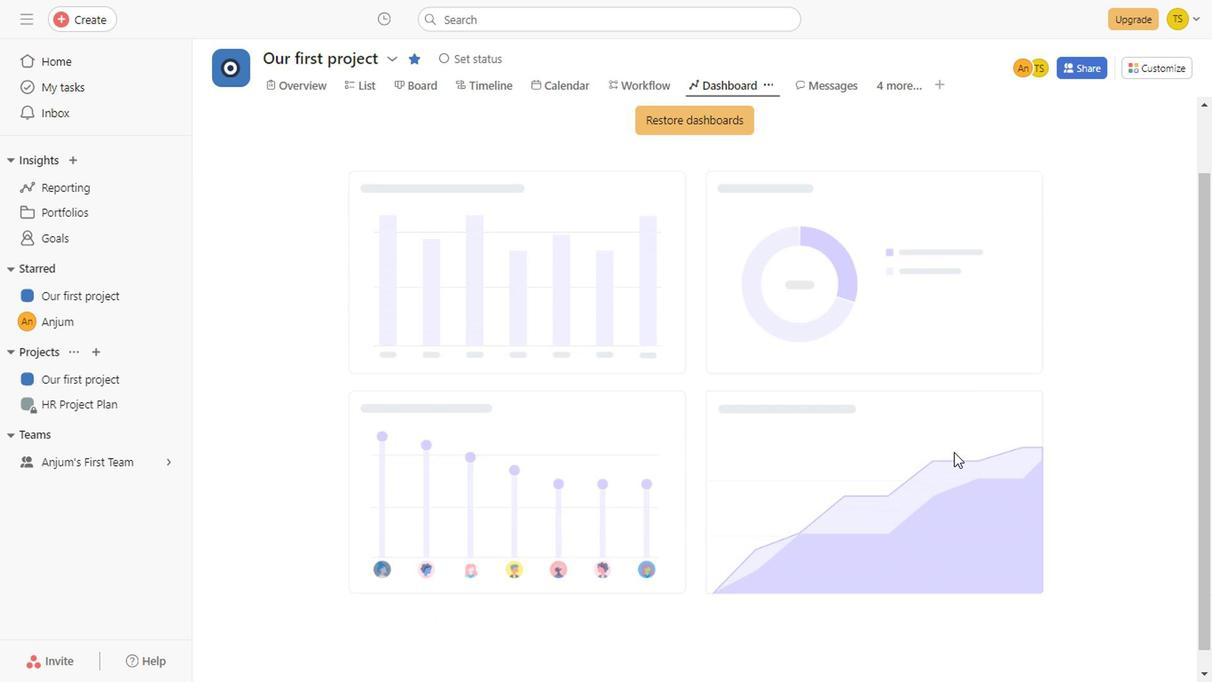 
Action: Mouse scrolled (950, 451) with delta (0, 0)
Screenshot: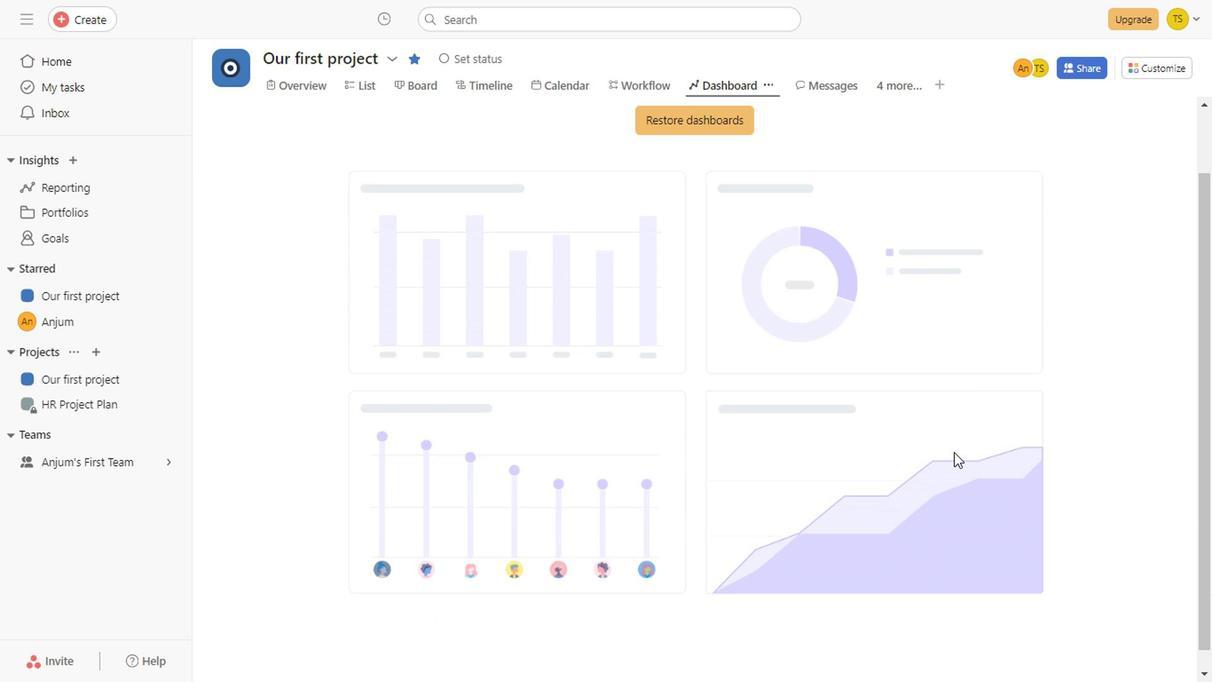 
Action: Mouse scrolled (950, 451) with delta (0, 0)
Screenshot: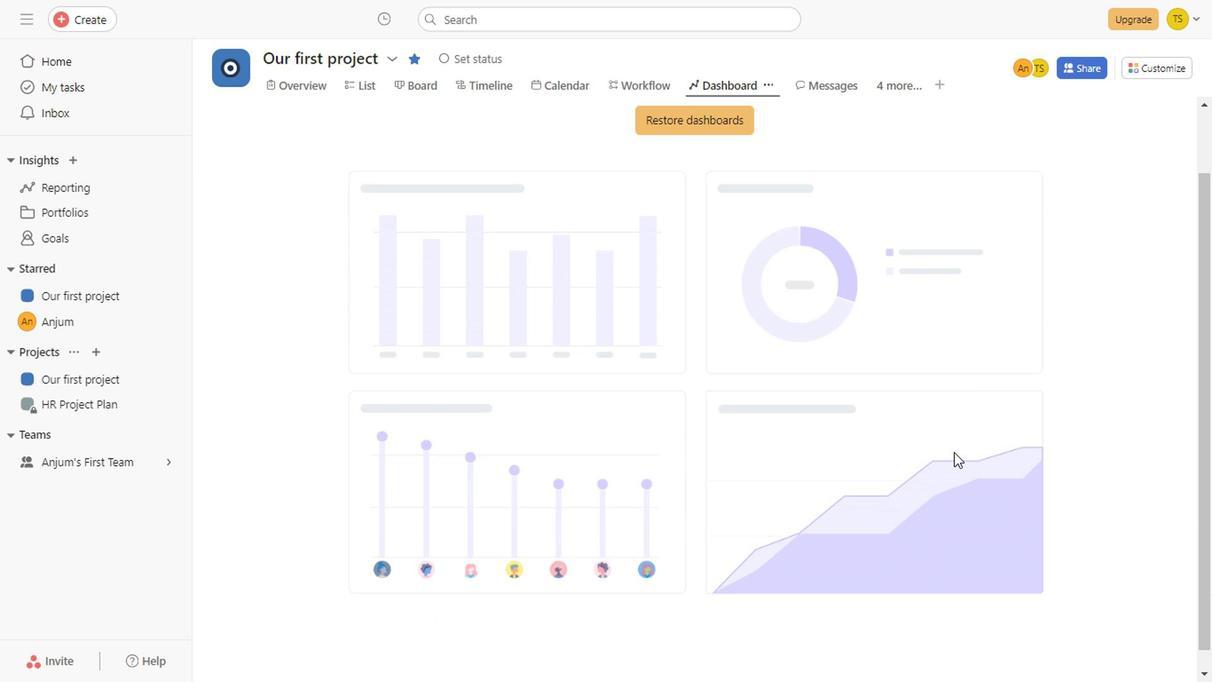 
Action: Mouse scrolled (950, 451) with delta (0, 0)
Screenshot: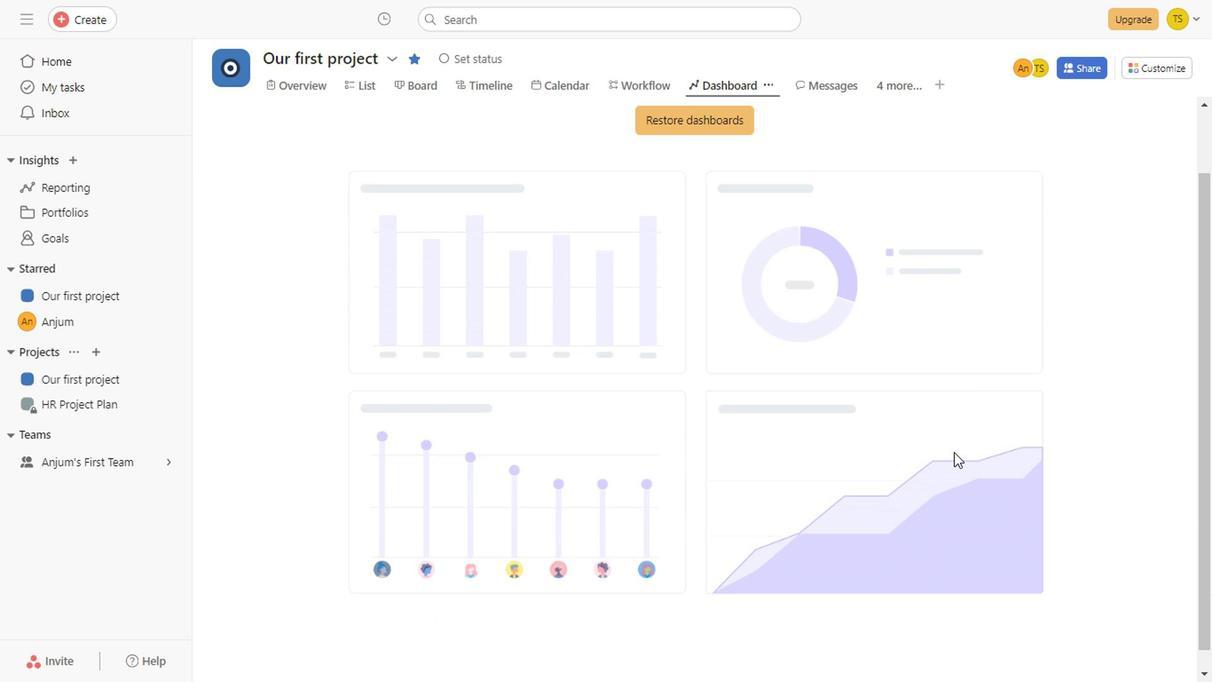 
Action: Mouse scrolled (950, 451) with delta (0, 0)
Screenshot: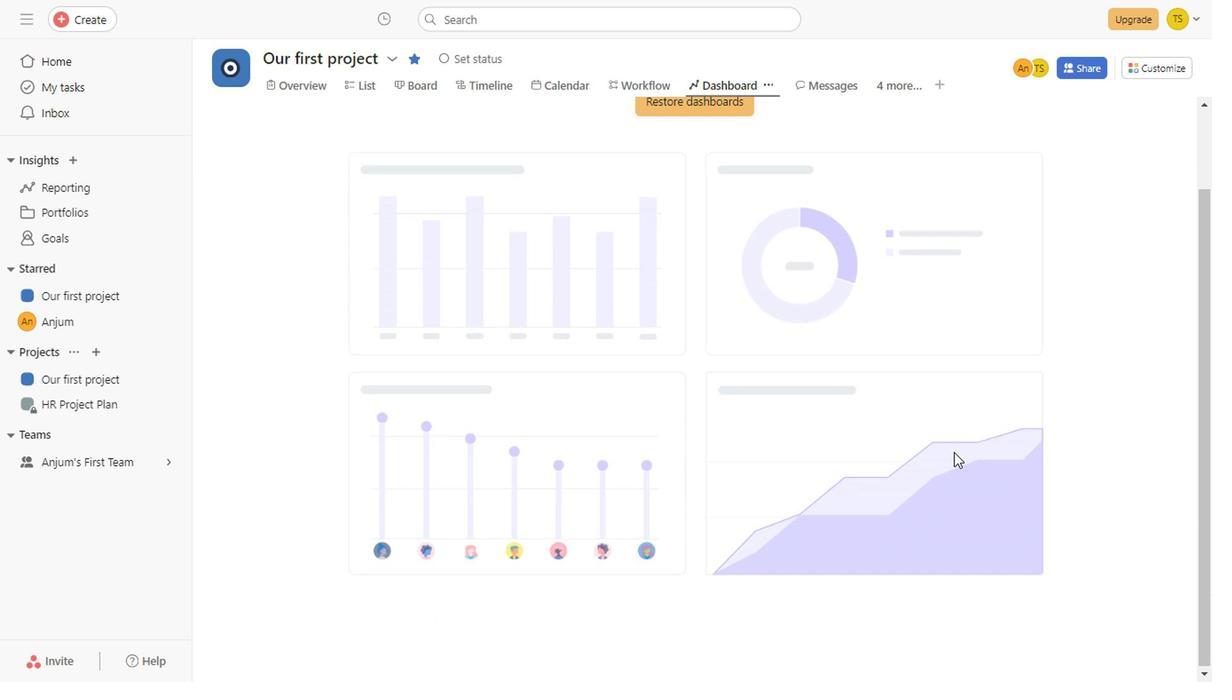 
Action: Mouse scrolled (950, 451) with delta (0, 0)
Screenshot: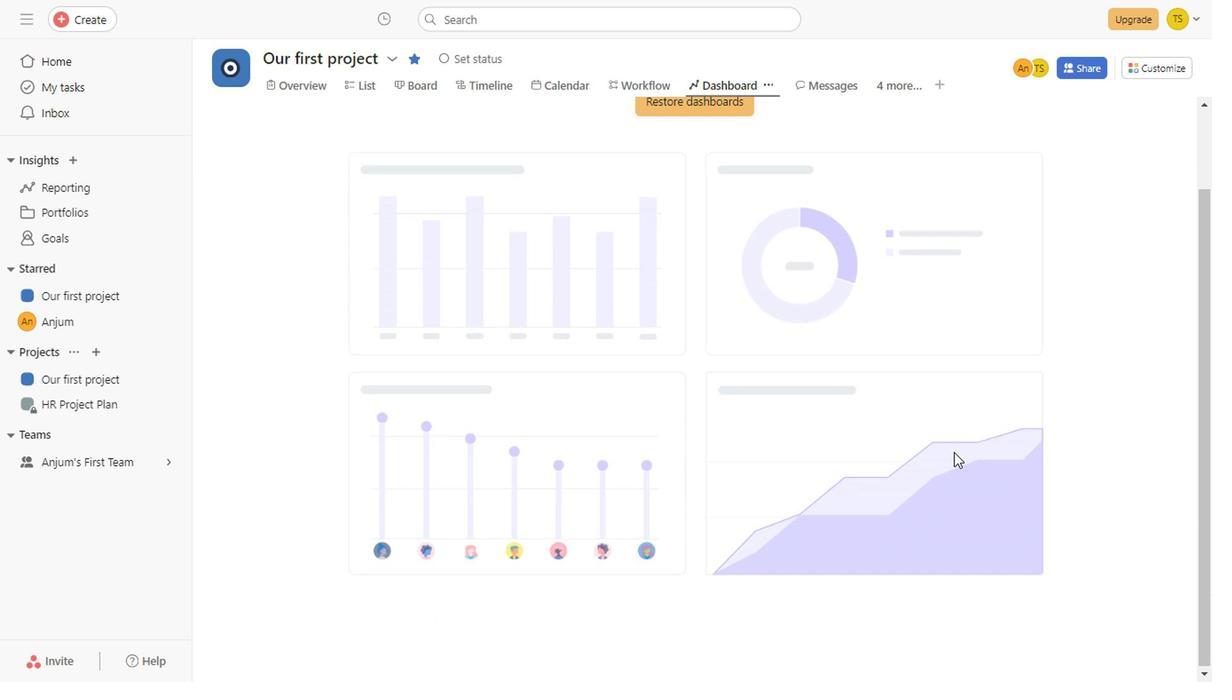 
Action: Mouse moved to (818, 89)
Screenshot: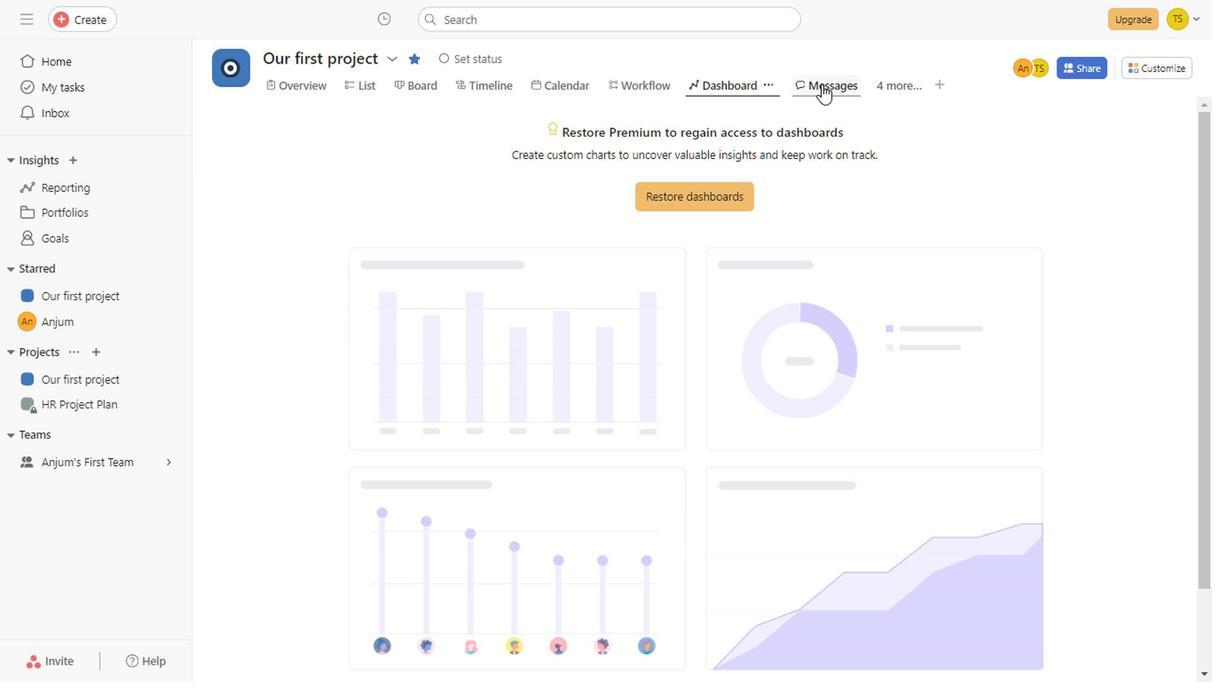 
Action: Mouse pressed left at (818, 89)
Screenshot: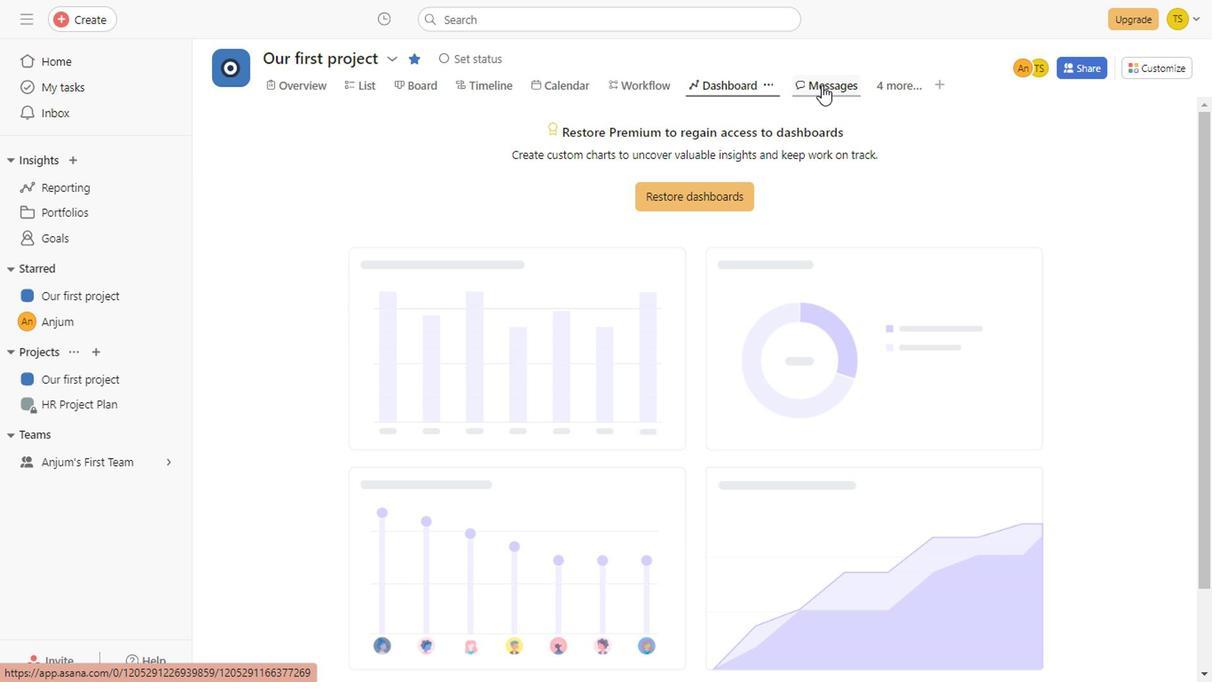 
Action: Mouse moved to (898, 87)
Screenshot: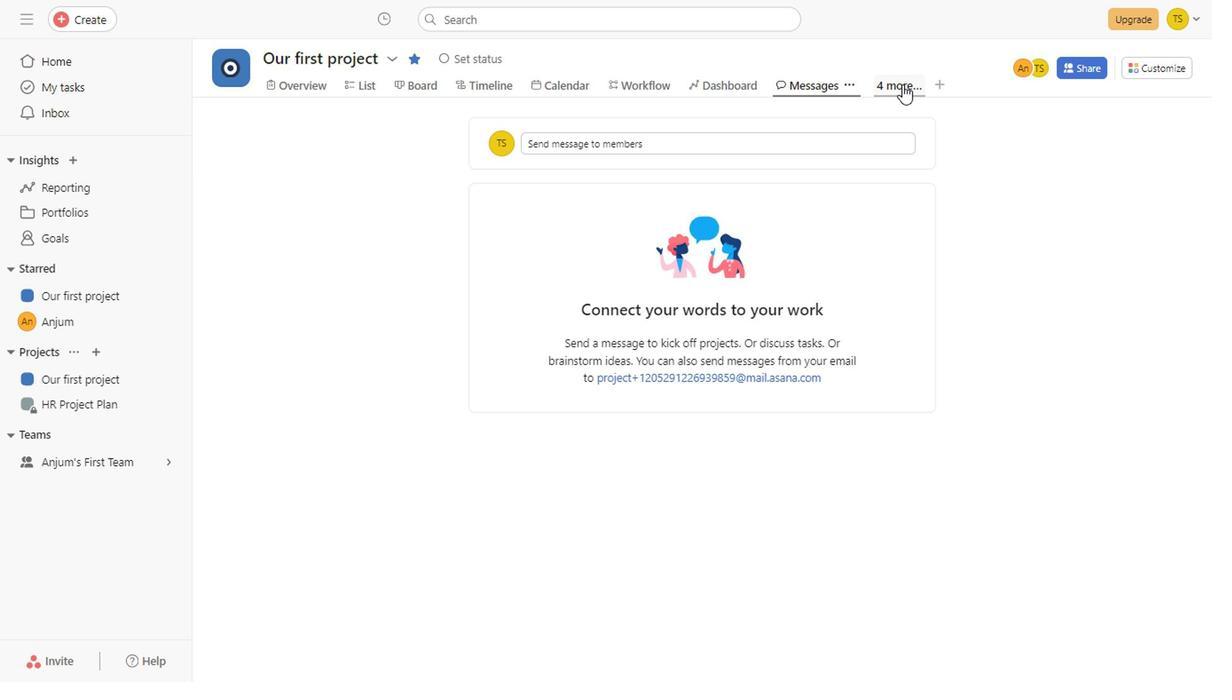 
Action: Mouse pressed left at (898, 87)
Screenshot: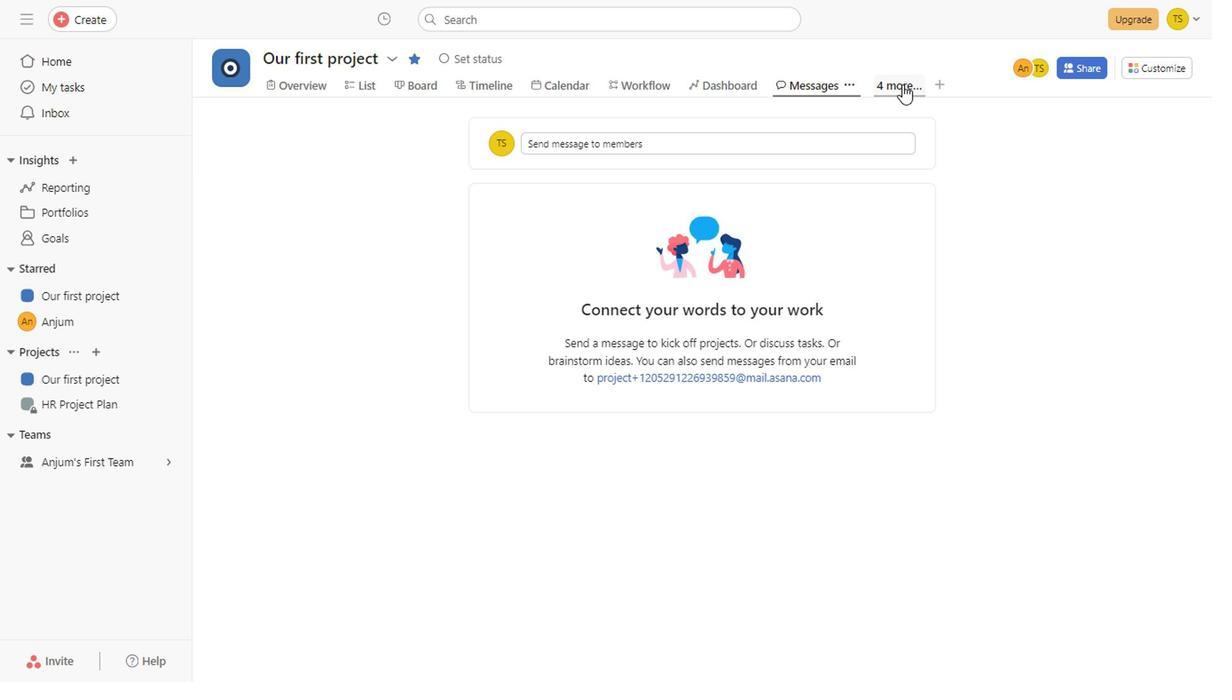 
Action: Mouse moved to (1144, 70)
Screenshot: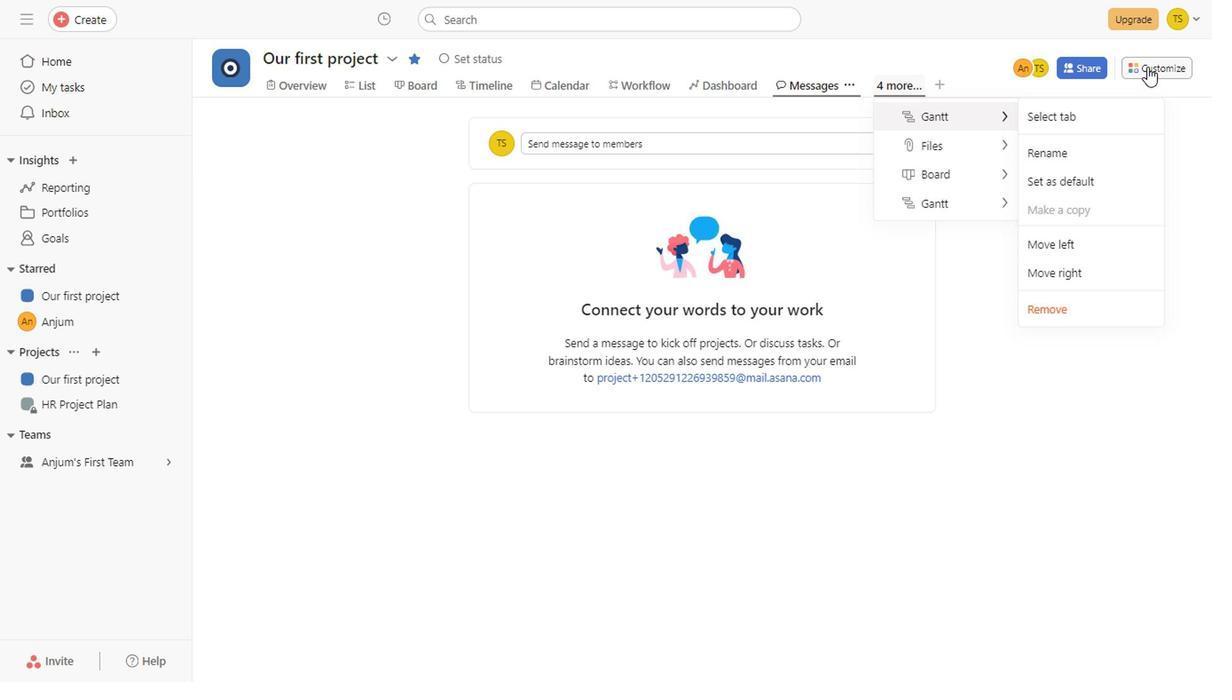 
Action: Mouse pressed left at (1144, 70)
Screenshot: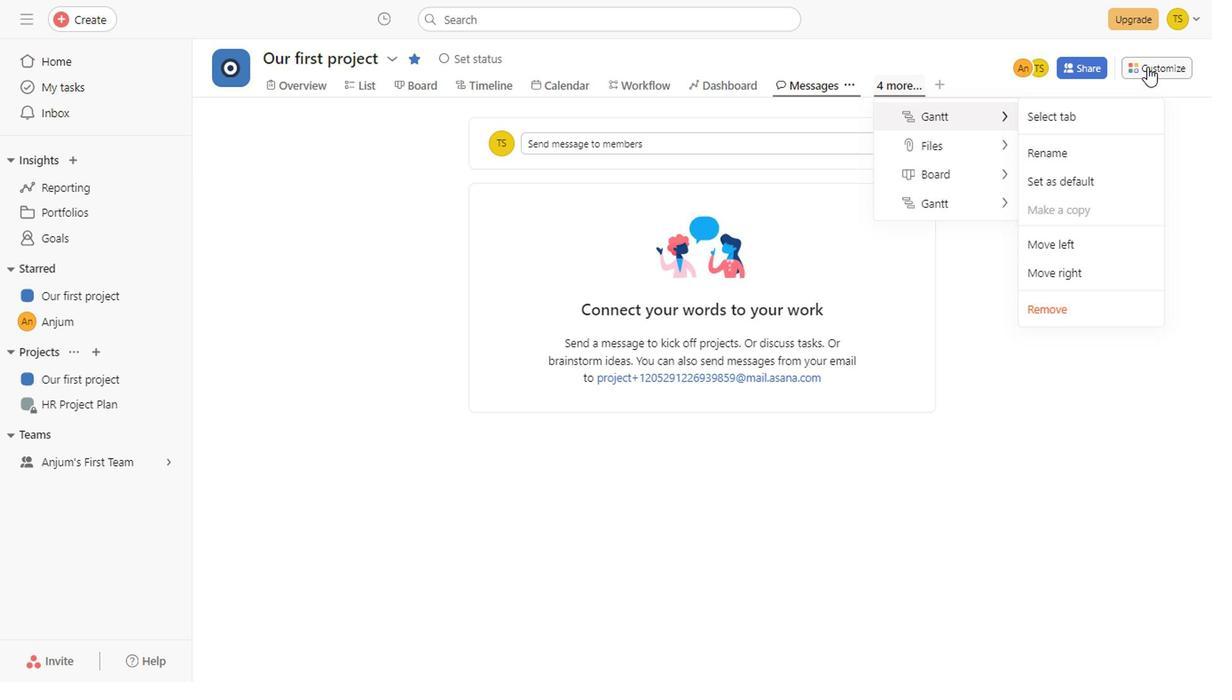 
Action: Mouse moved to (1205, 632)
Screenshot: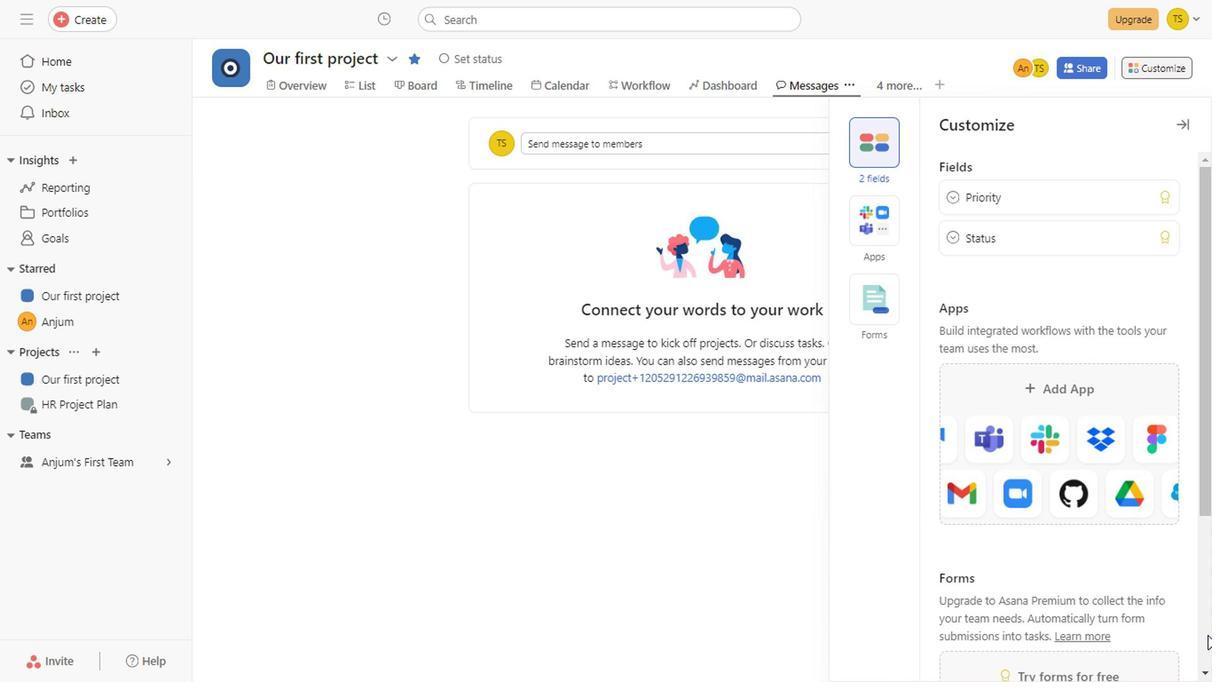 
Action: Mouse pressed left at (1205, 632)
Screenshot: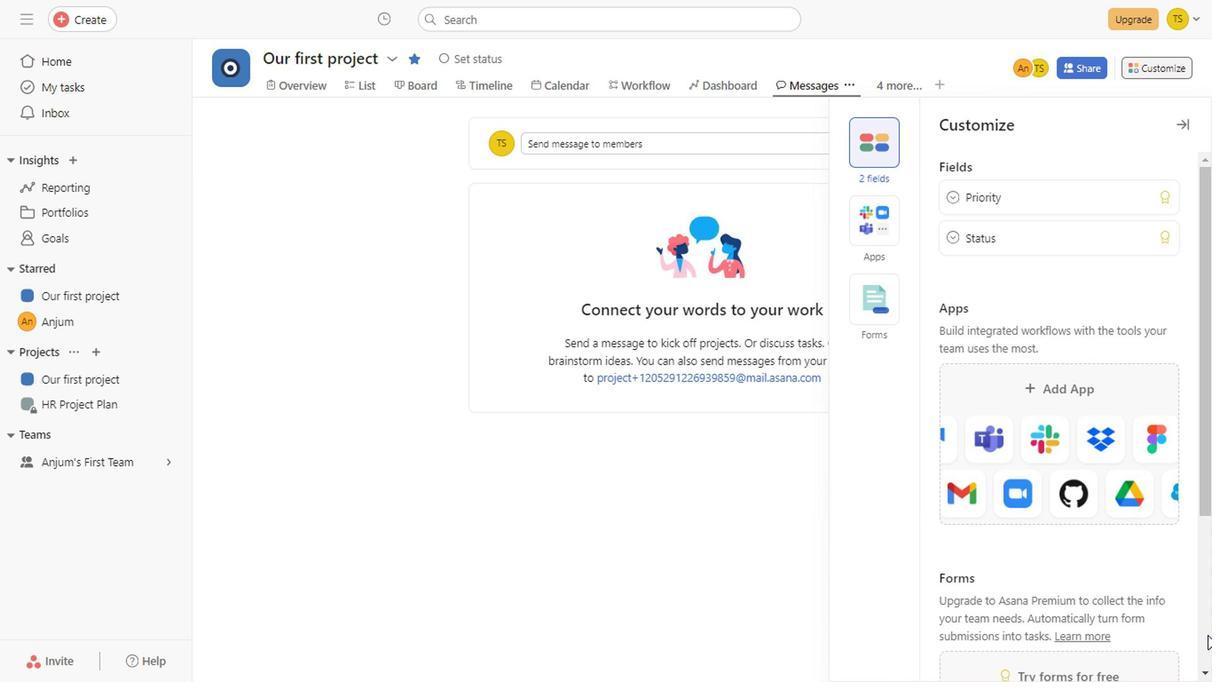 
Action: Mouse moved to (867, 215)
Screenshot: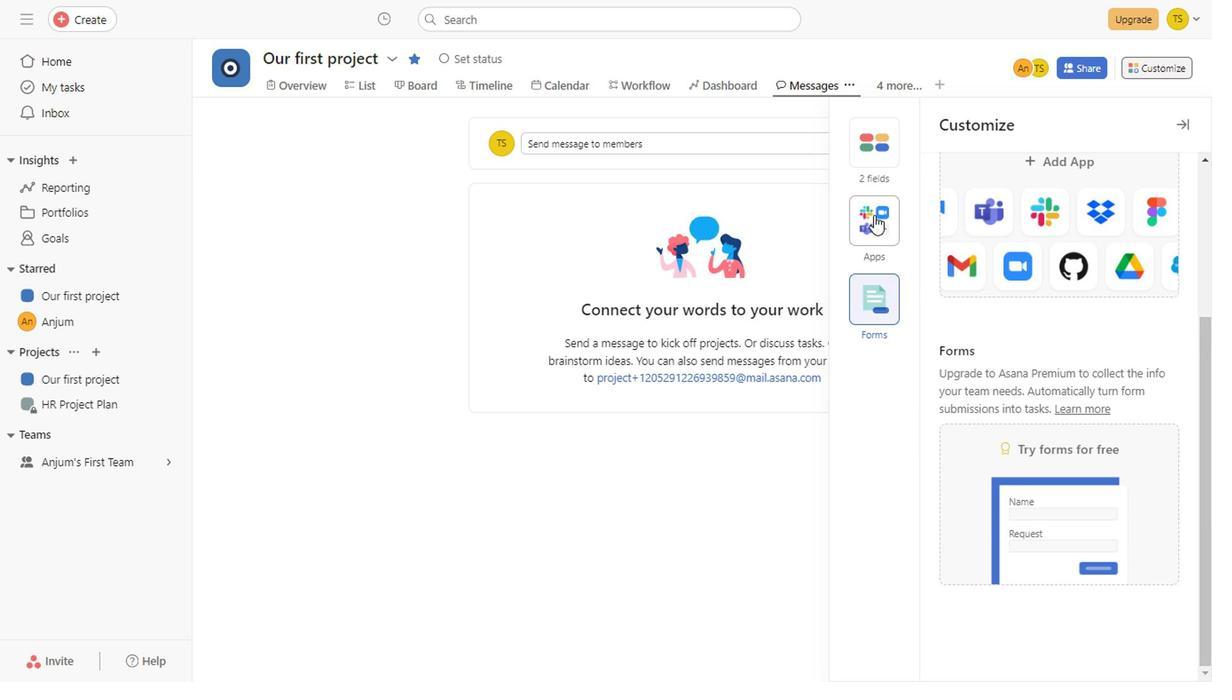 
Action: Mouse pressed left at (867, 215)
Screenshot: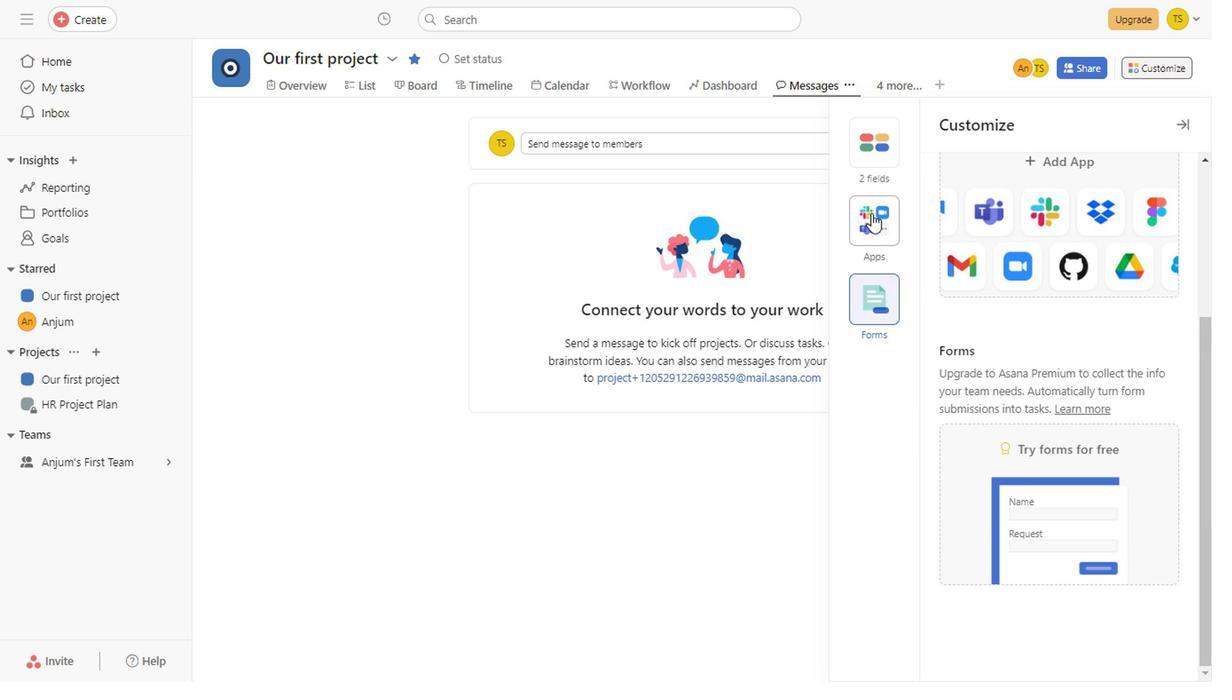
Action: Mouse moved to (876, 159)
Screenshot: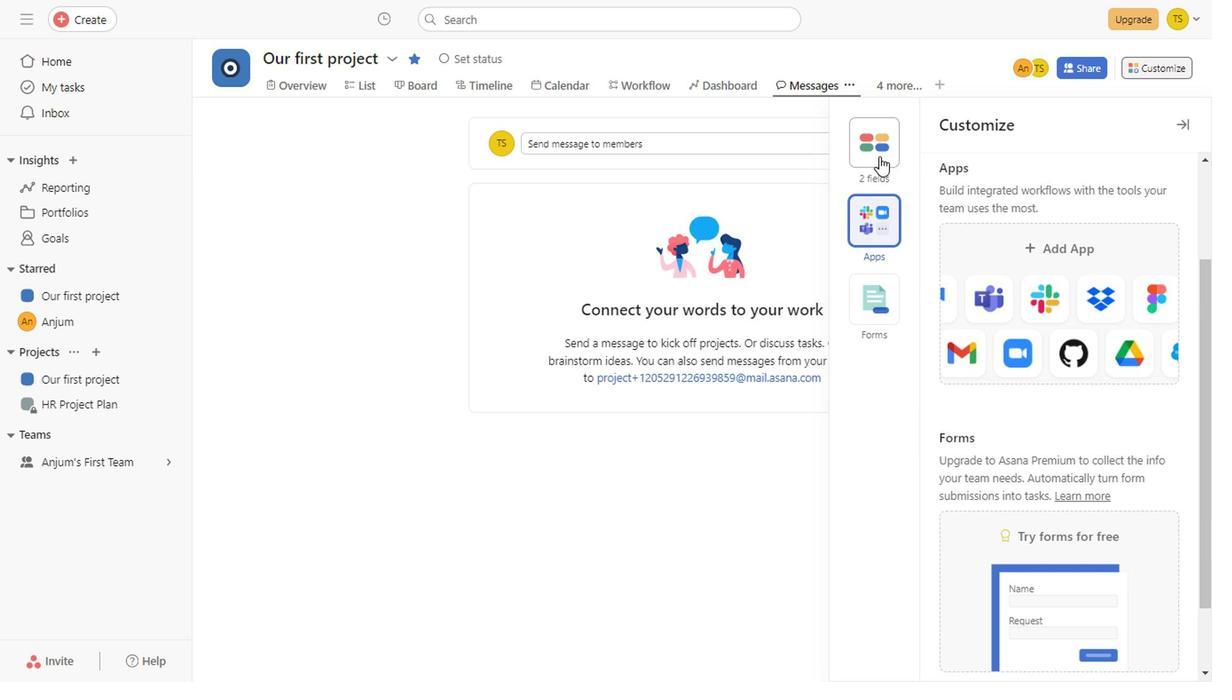 
Action: Mouse pressed left at (876, 159)
Screenshot: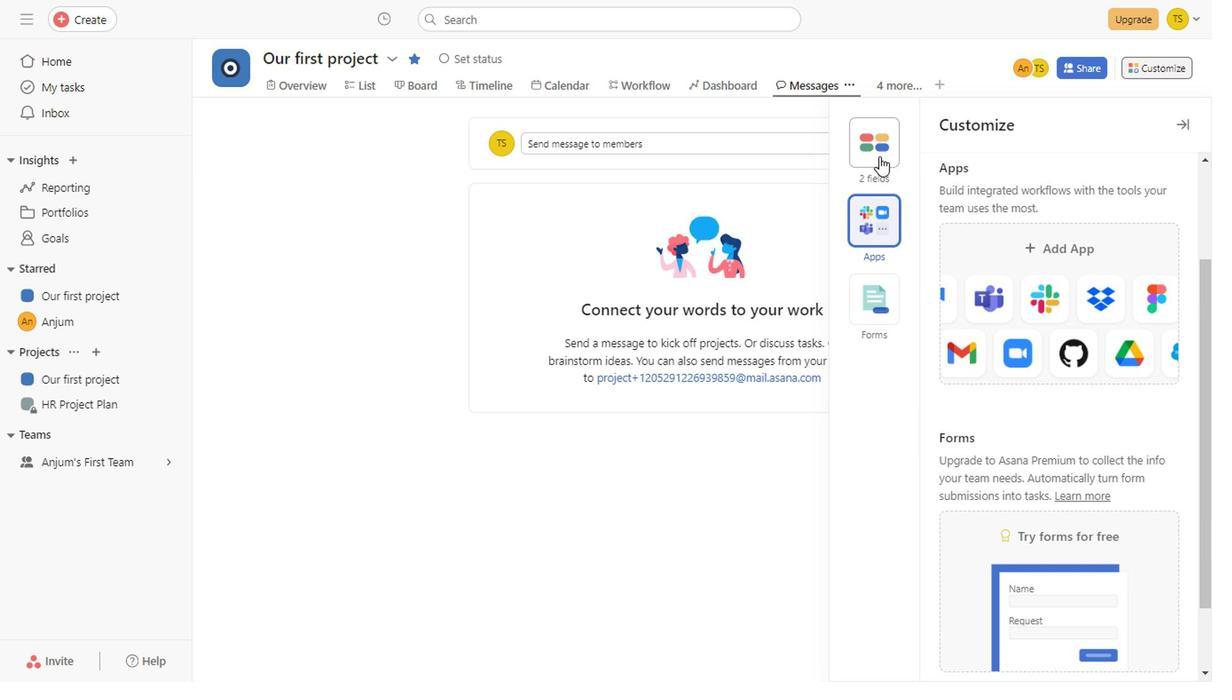 
Action: Mouse moved to (372, 240)
Screenshot: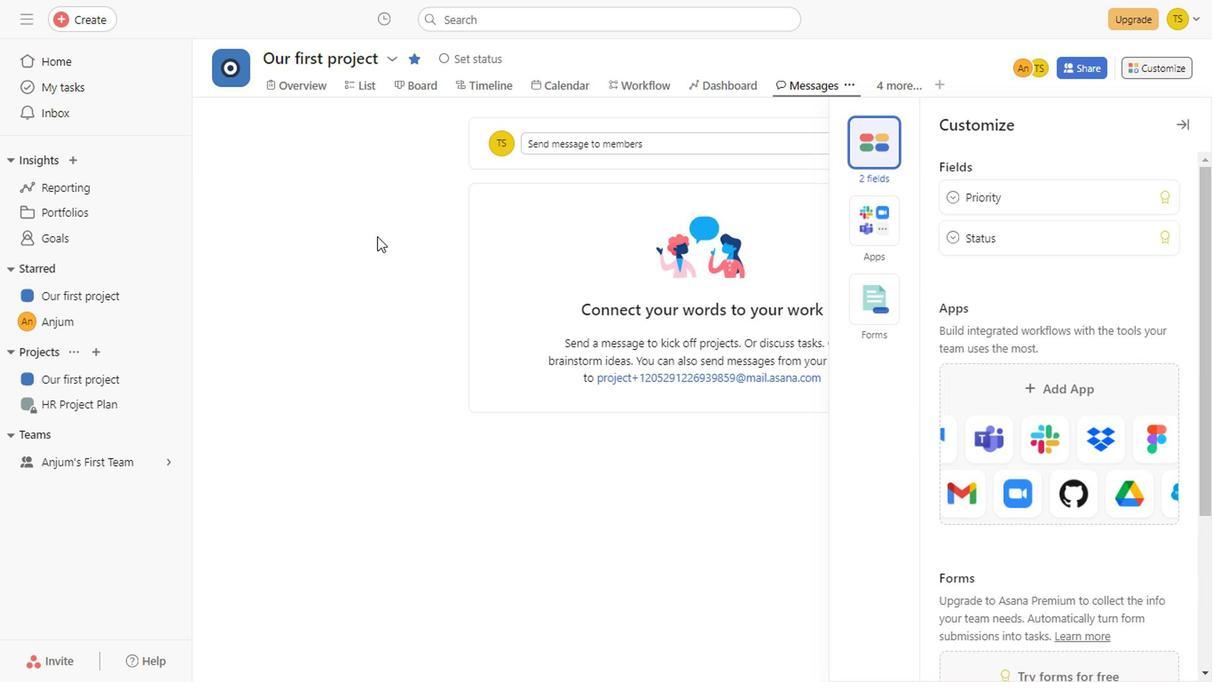 
Action: Mouse pressed left at (372, 240)
Screenshot: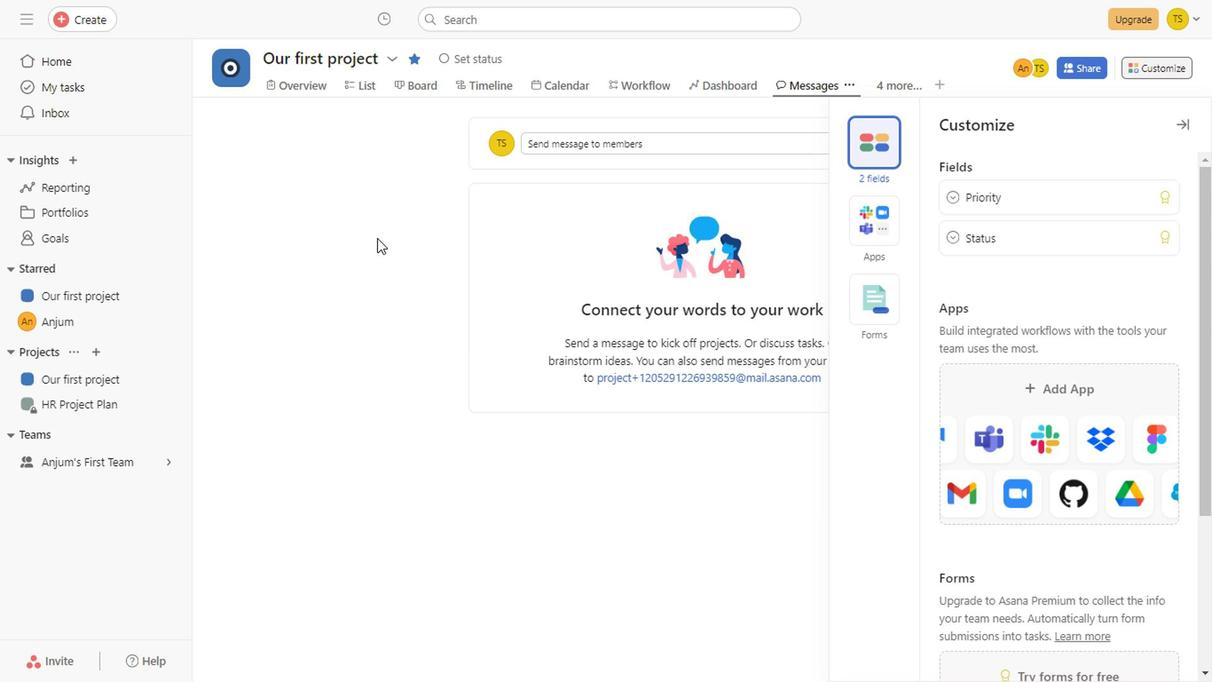 
Action: Mouse moved to (90, 353)
Screenshot: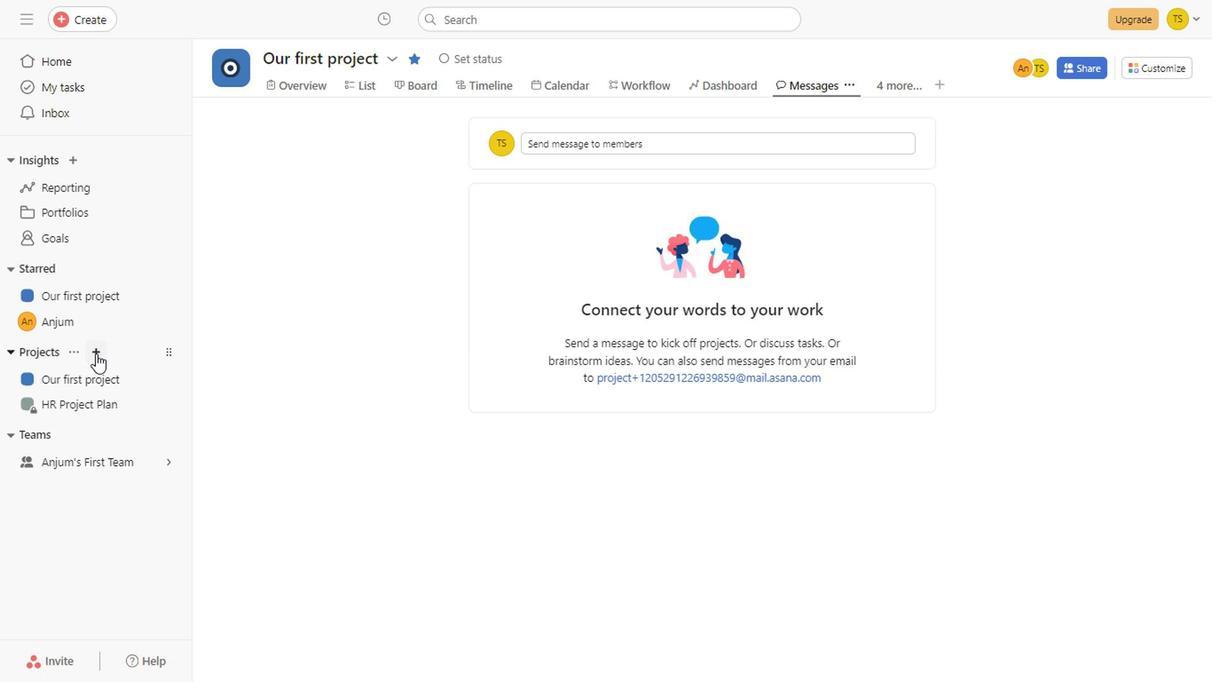 
Action: Mouse pressed left at (90, 353)
Screenshot: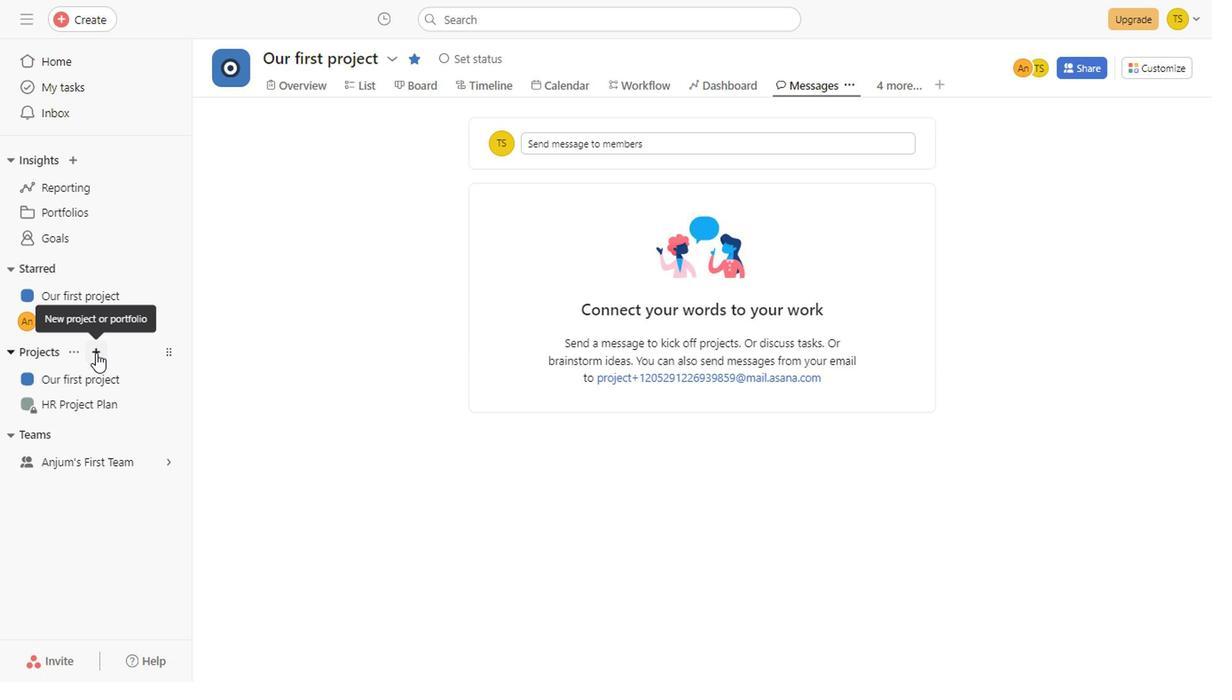 
Action: Mouse moved to (144, 376)
Screenshot: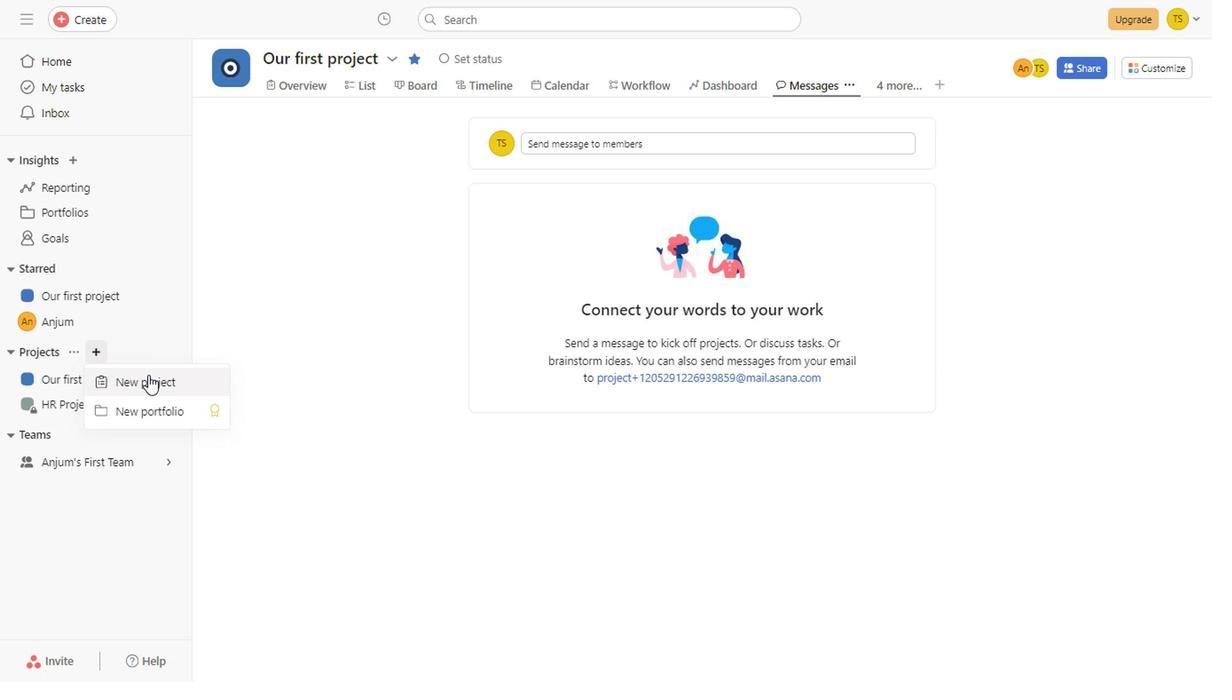 
Action: Mouse pressed left at (144, 376)
Screenshot: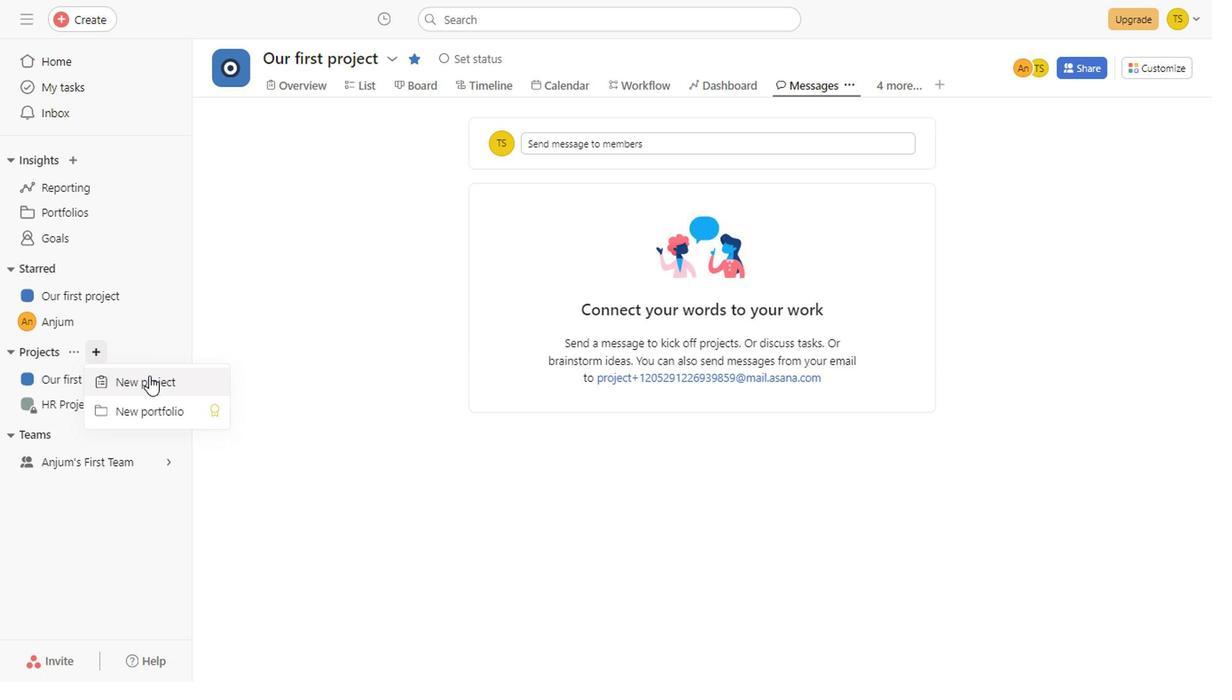 
Action: Mouse moved to (499, 373)
Screenshot: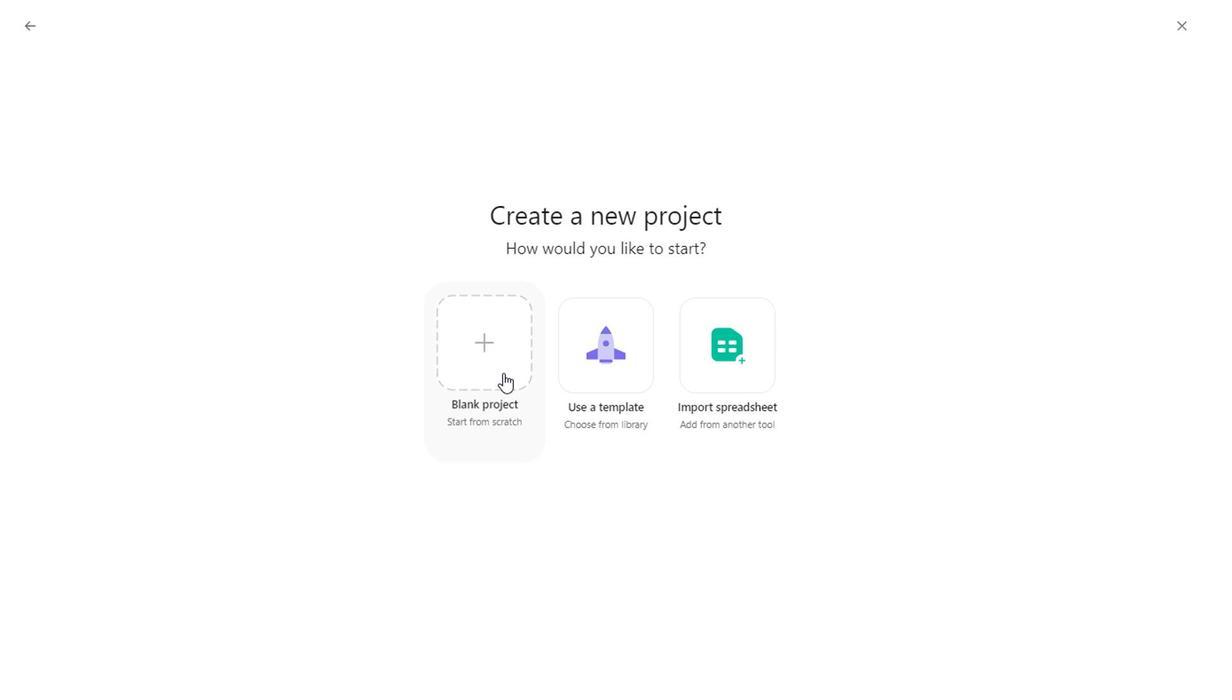 
Action: Mouse pressed left at (499, 373)
Screenshot: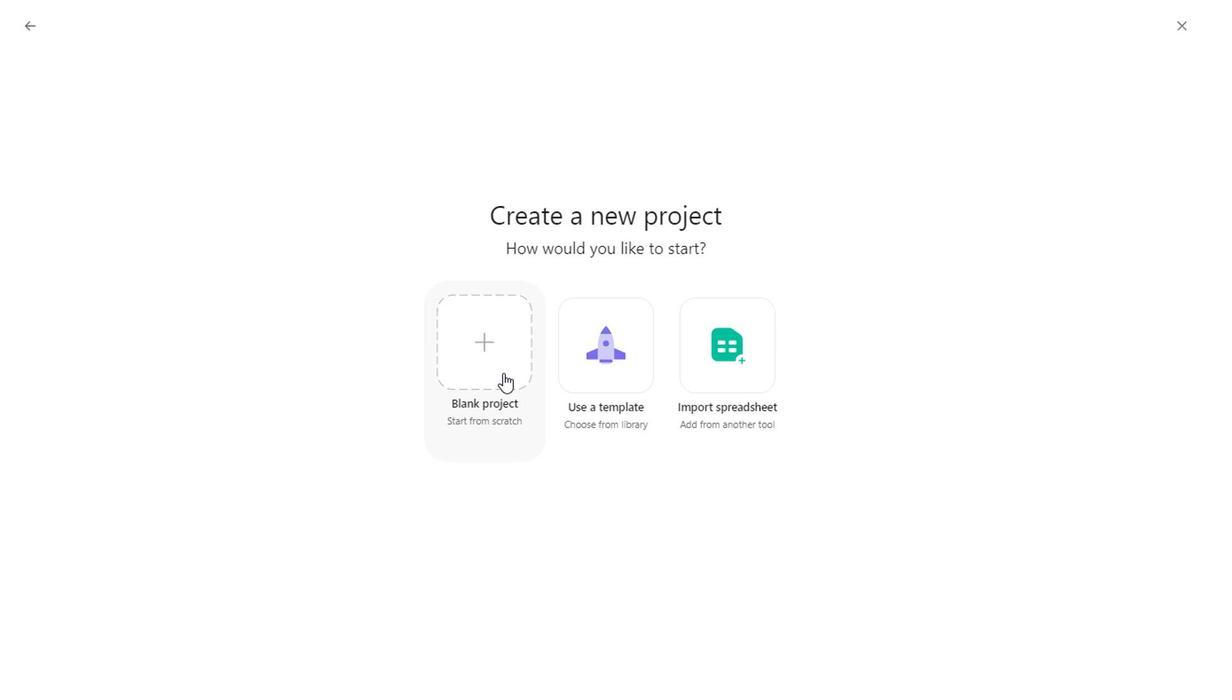 
Action: Mouse moved to (166, 307)
Screenshot: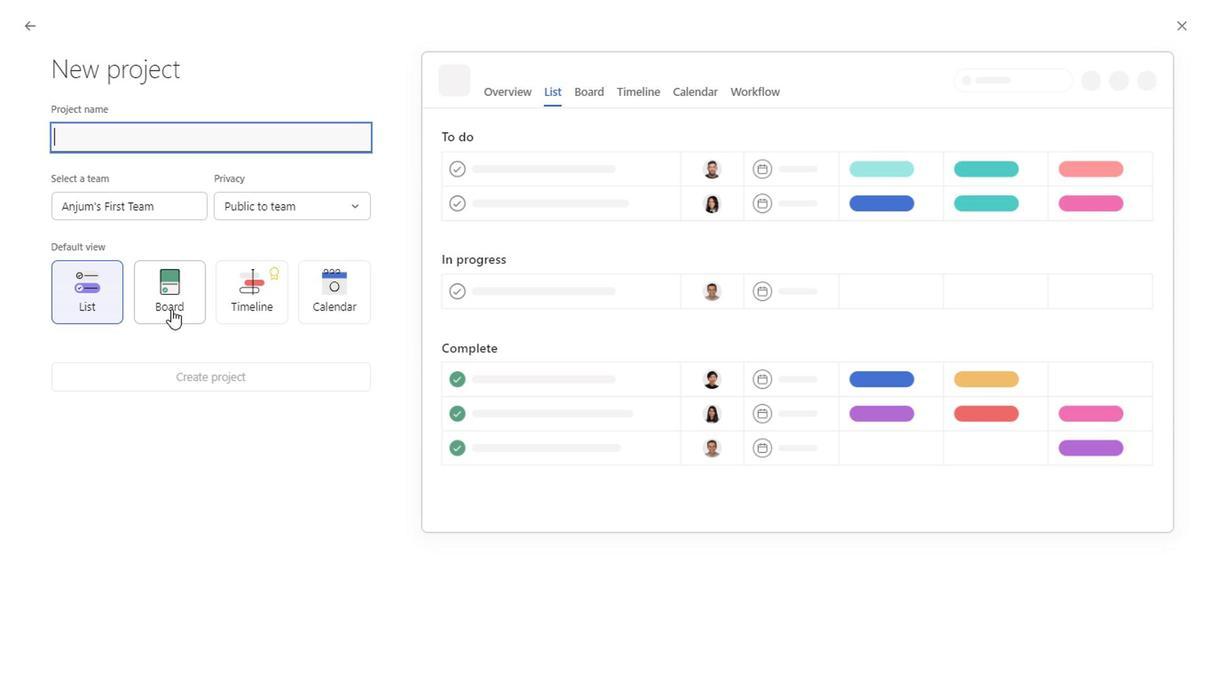 
Action: Mouse pressed left at (166, 307)
Screenshot: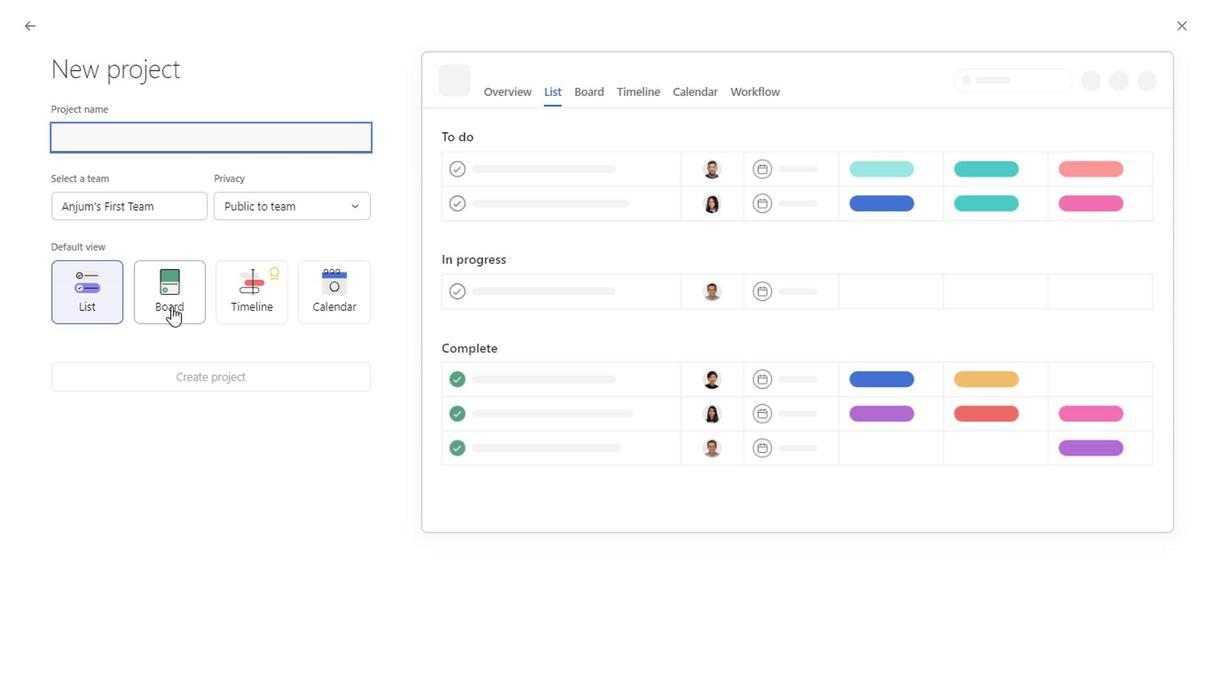 
Action: Mouse moved to (250, 291)
Screenshot: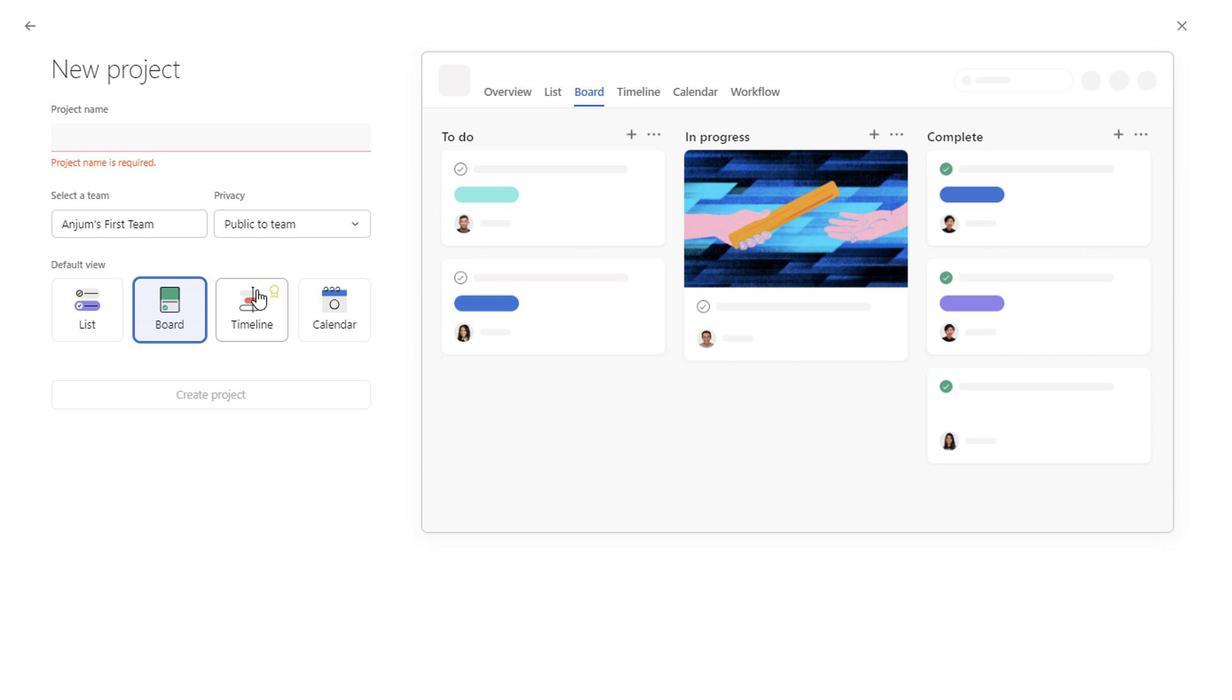
Action: Mouse pressed left at (250, 291)
Screenshot: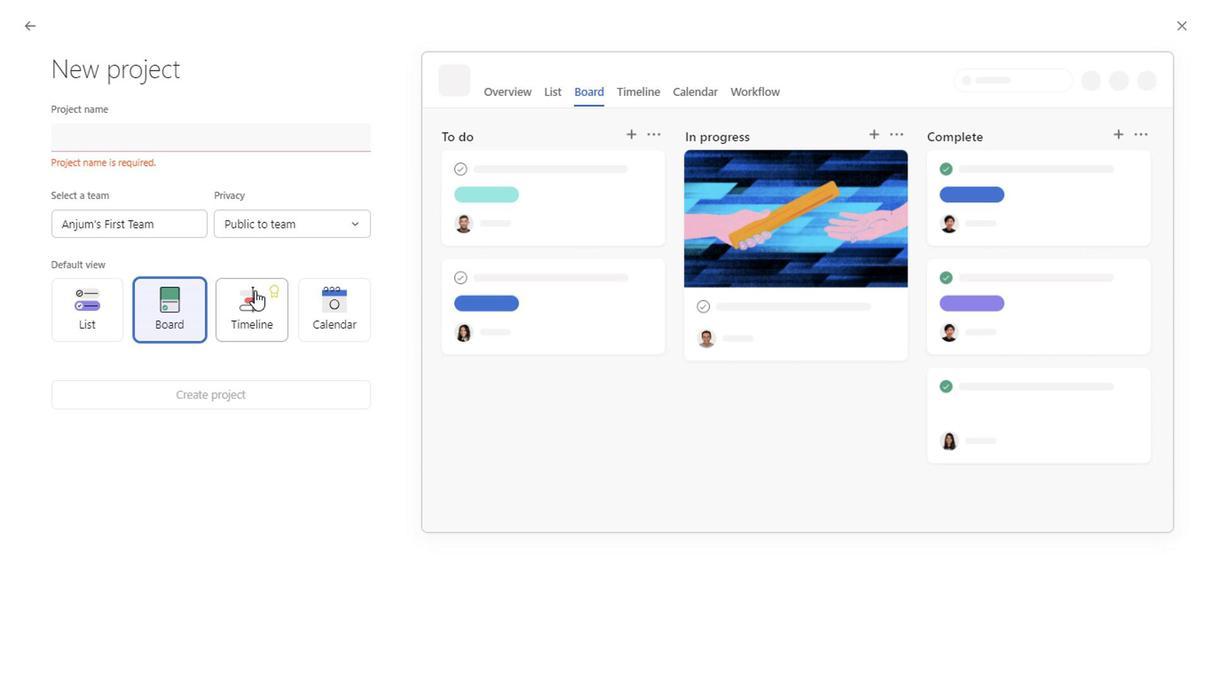 
Action: Mouse moved to (329, 312)
Screenshot: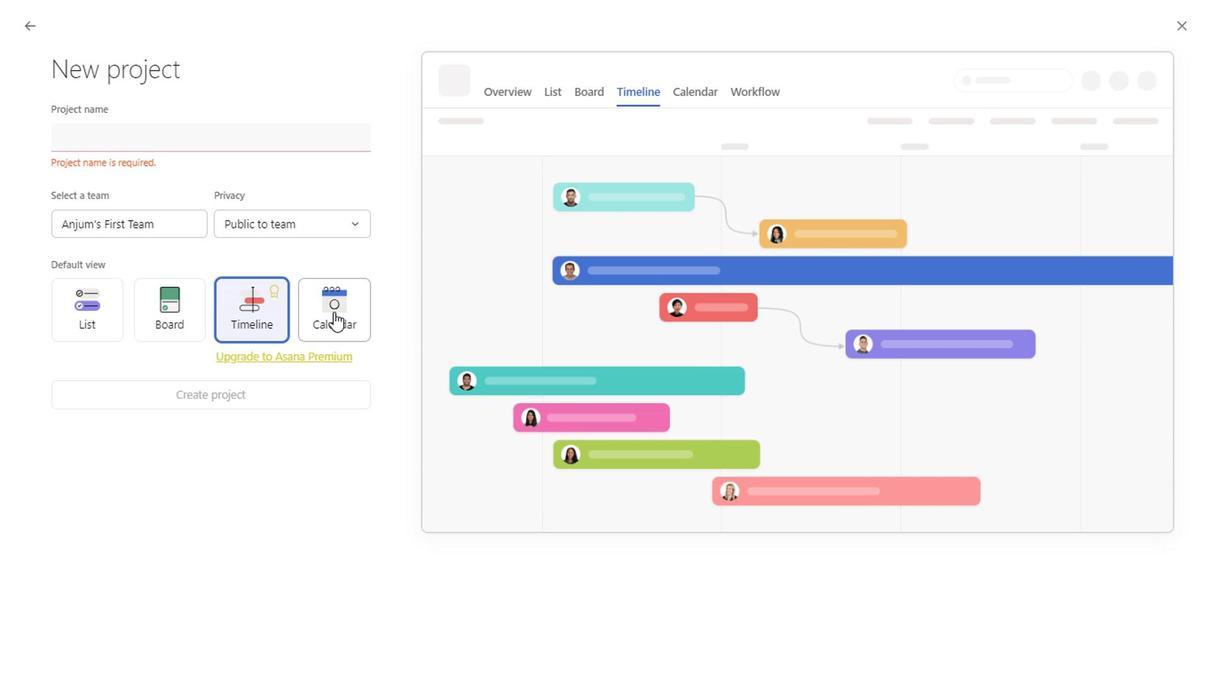 
Action: Mouse pressed left at (329, 312)
Screenshot: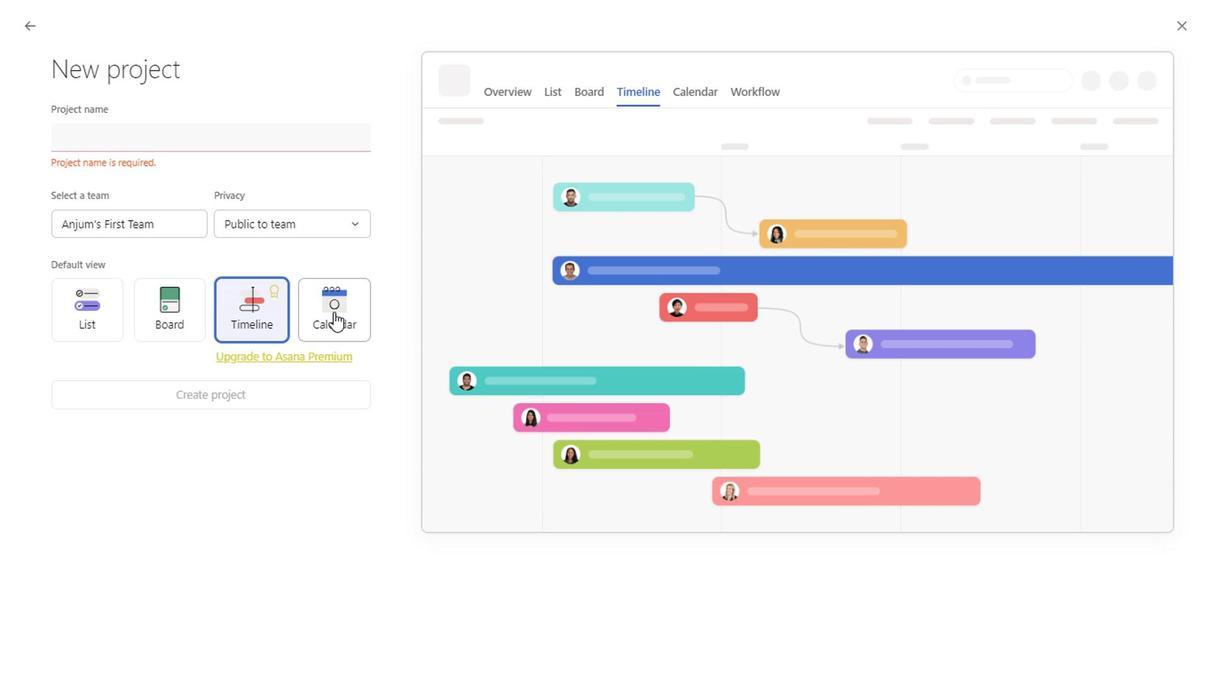 
Action: Mouse moved to (27, 32)
Screenshot: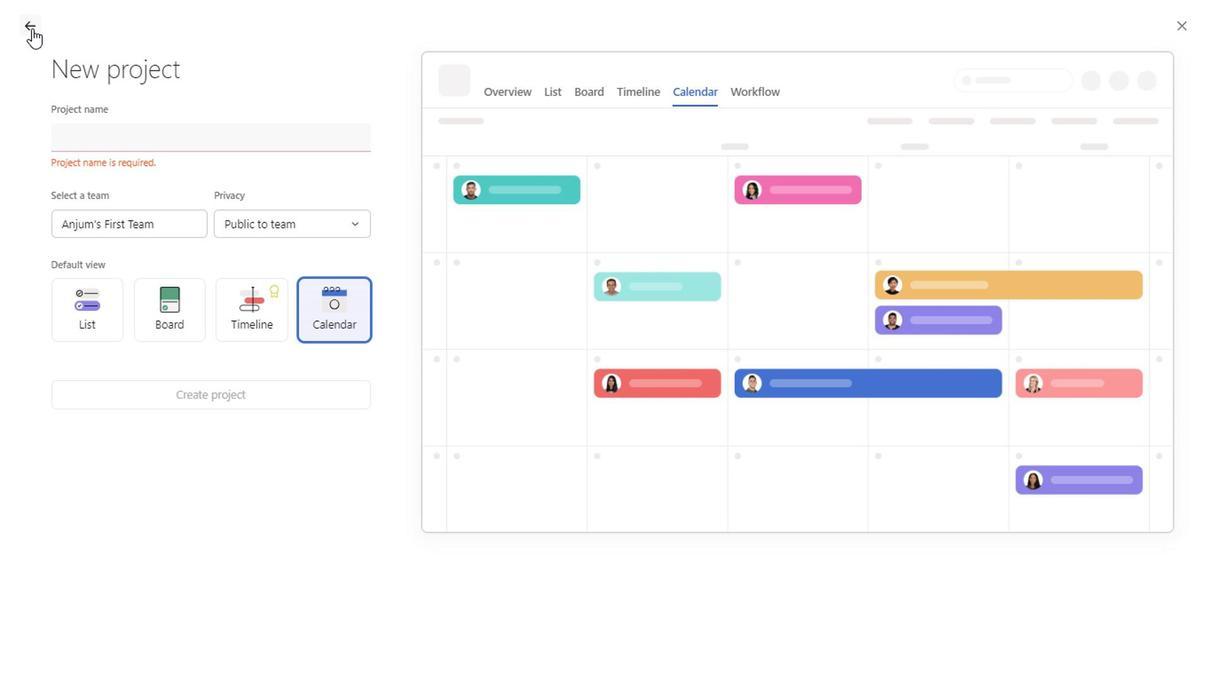 
Action: Mouse pressed left at (27, 32)
Screenshot: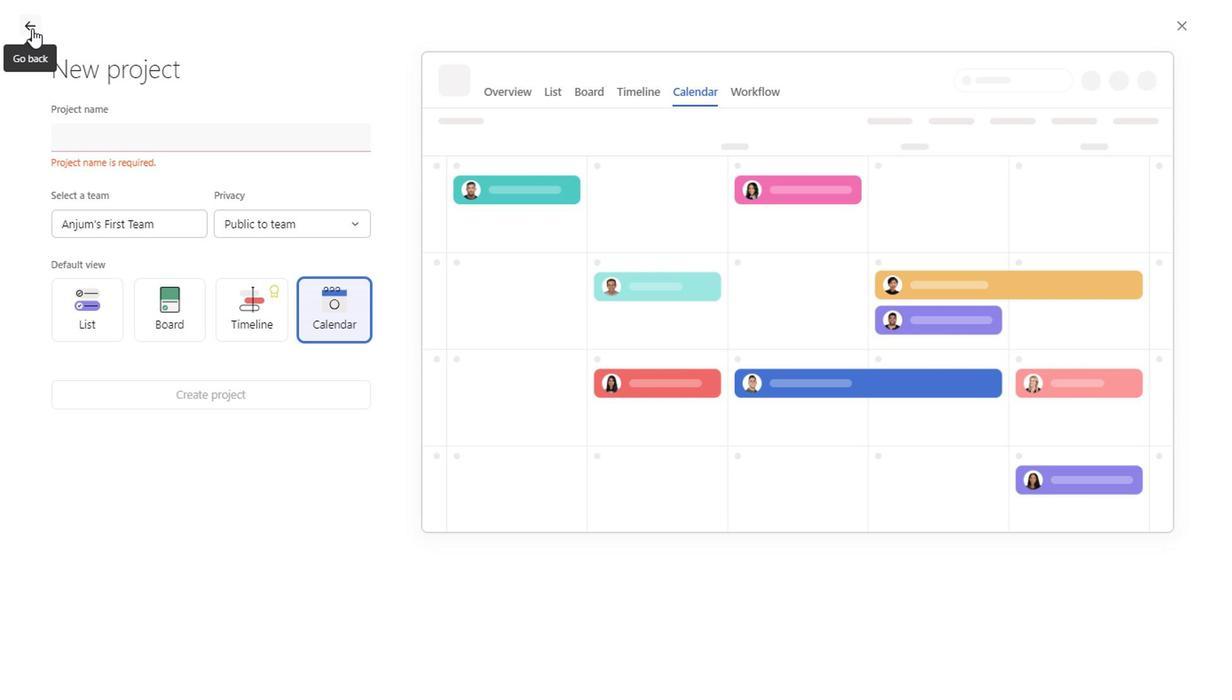 
Action: Mouse moved to (742, 366)
Screenshot: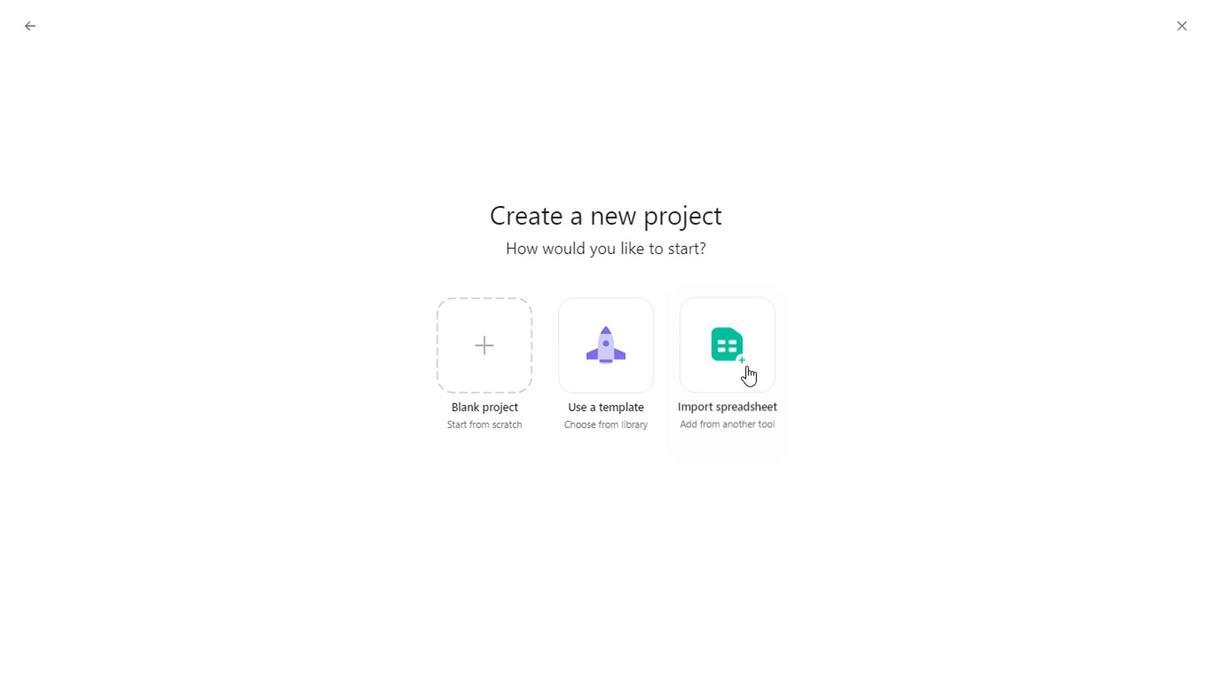 
Action: Mouse pressed left at (742, 366)
Screenshot: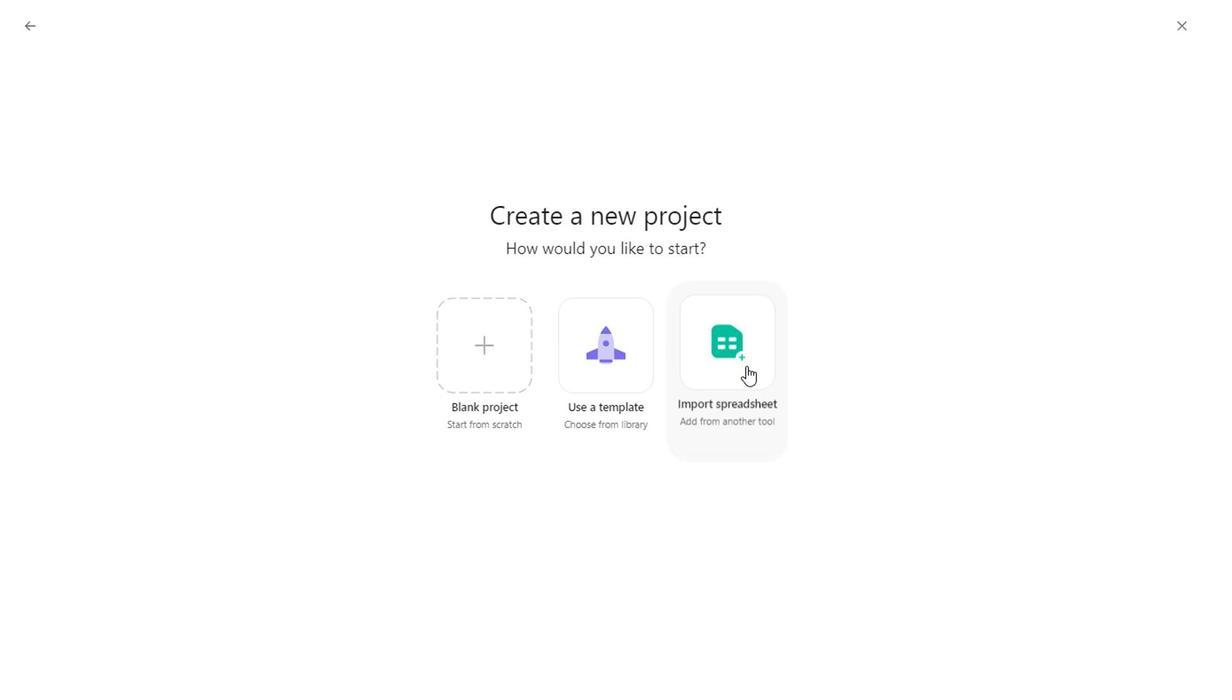 
Action: Mouse moved to (25, 36)
Screenshot: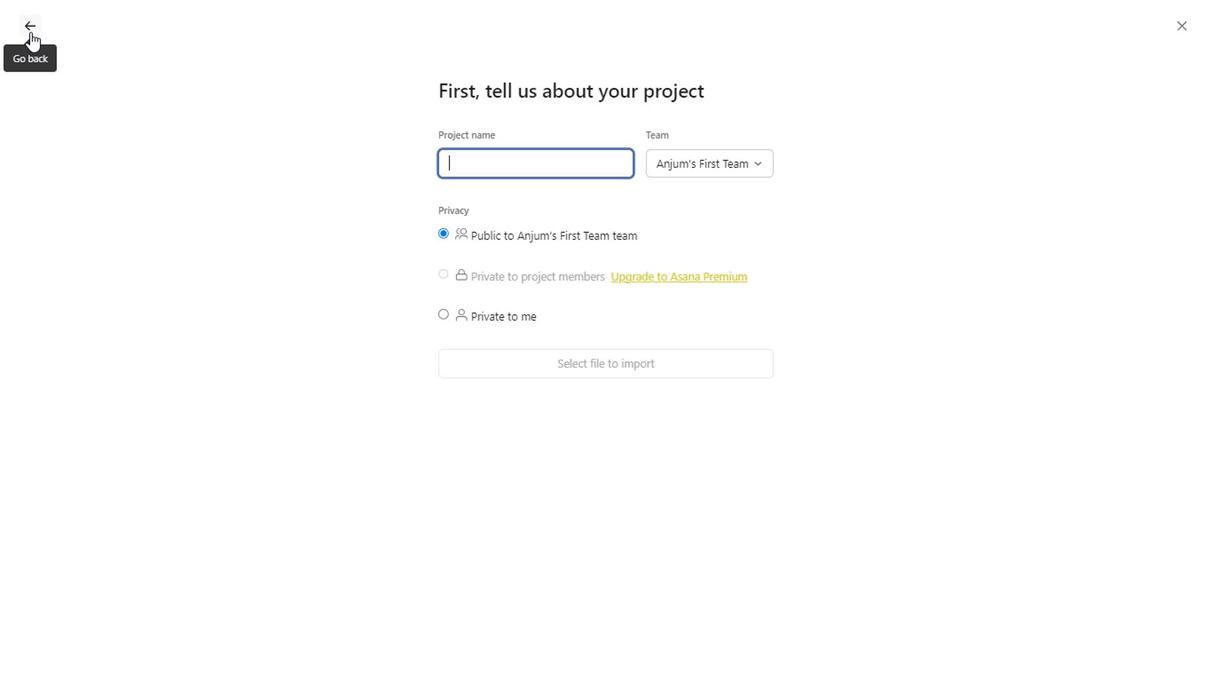 
Action: Mouse pressed left at (25, 36)
Screenshot: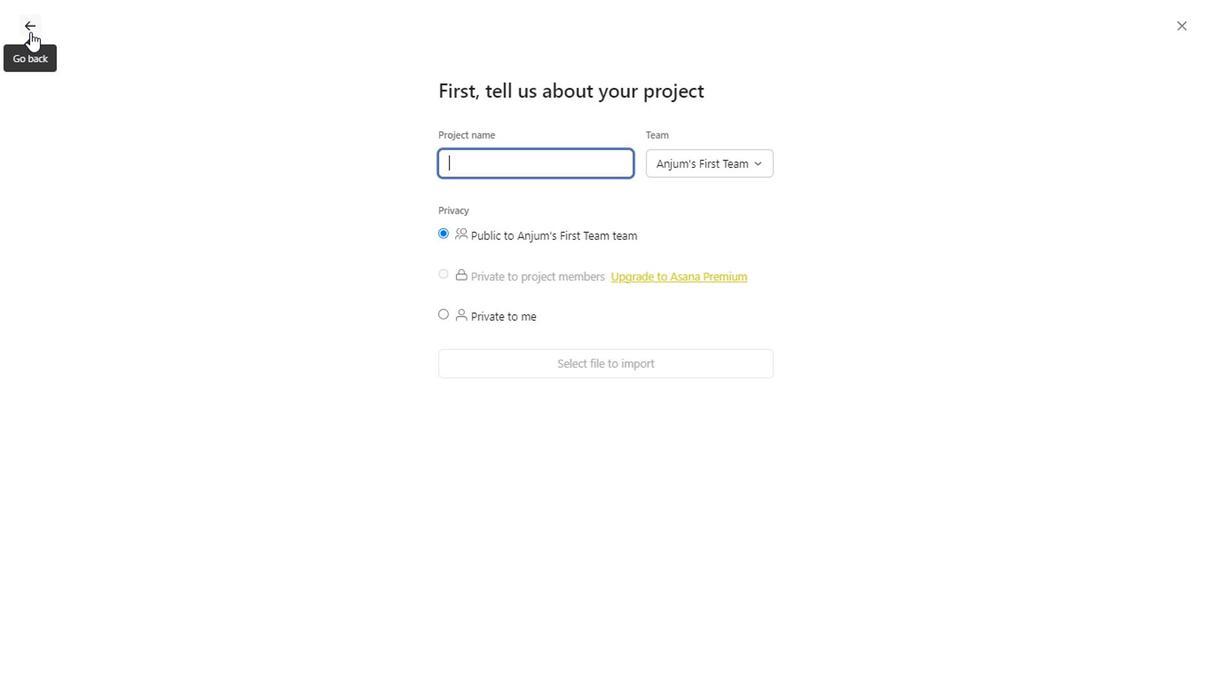 
Action: Mouse pressed left at (25, 36)
Screenshot: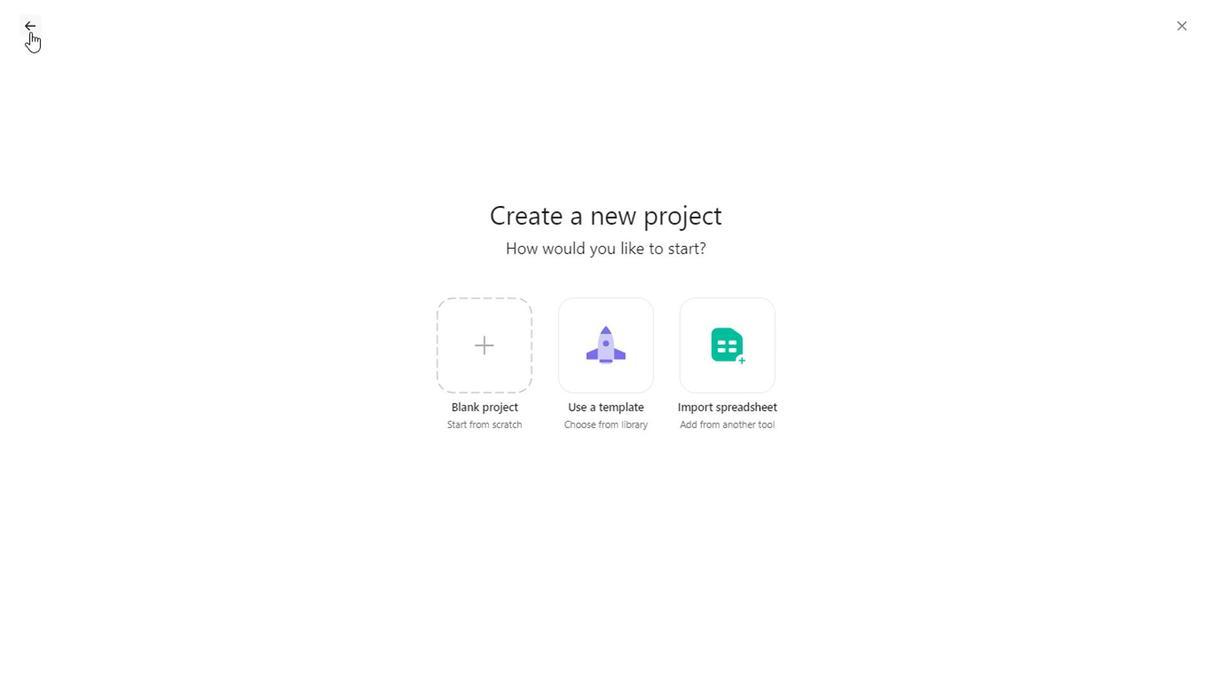 
Action: Mouse moved to (302, 439)
Screenshot: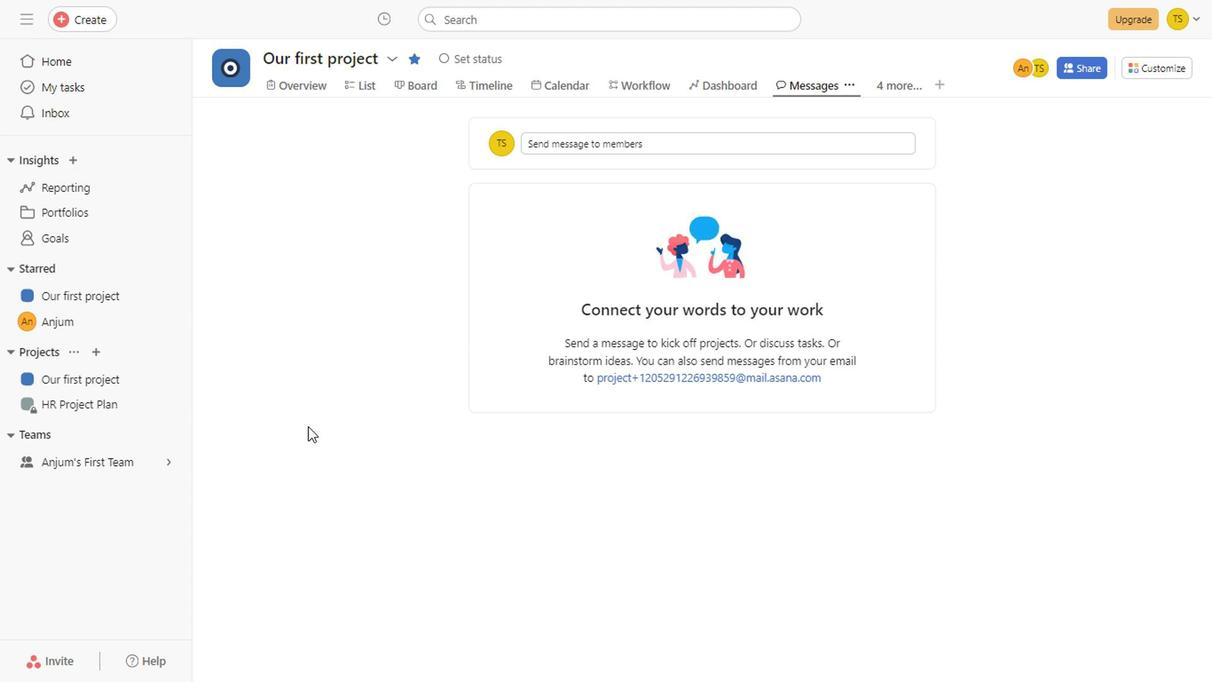 
